 Task: Look for space in Šumperk, Czech Republic from 7th July, 2023 to 15th July, 2023 for 6 adults in price range Rs.15000 to Rs.20000. Place can be entire place with 3 bedrooms having 3 beds and 3 bathrooms. Property type can be house, flat, guest house. Booking option can be shelf check-in. Required host language is English.
Action: Mouse moved to (415, 80)
Screenshot: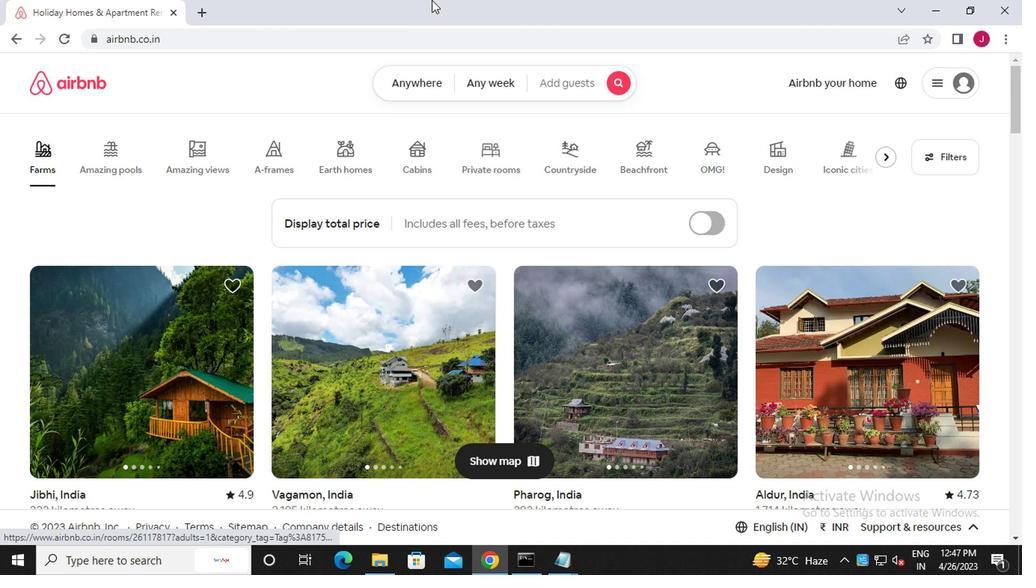 
Action: Mouse pressed left at (415, 80)
Screenshot: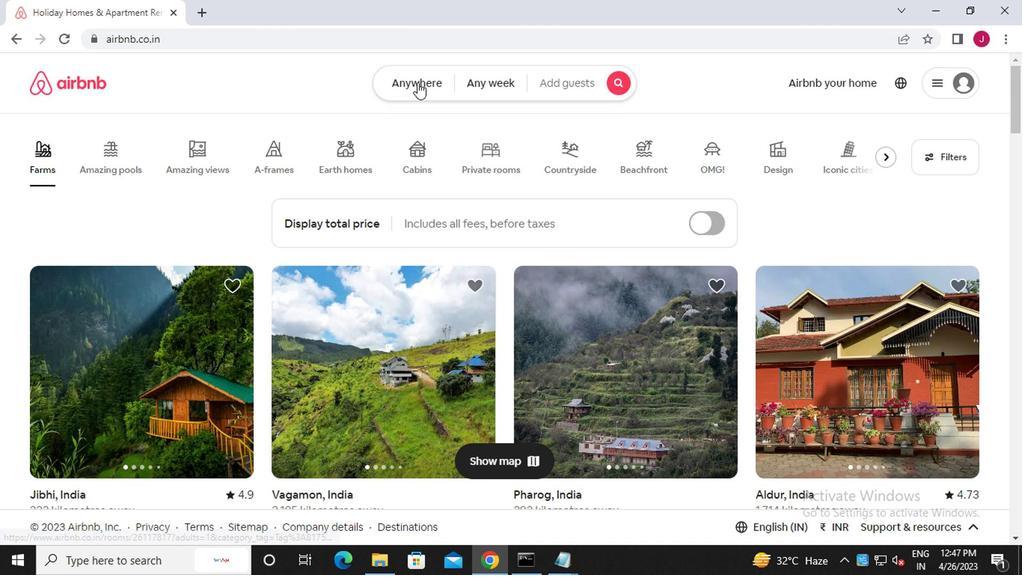 
Action: Mouse moved to (264, 138)
Screenshot: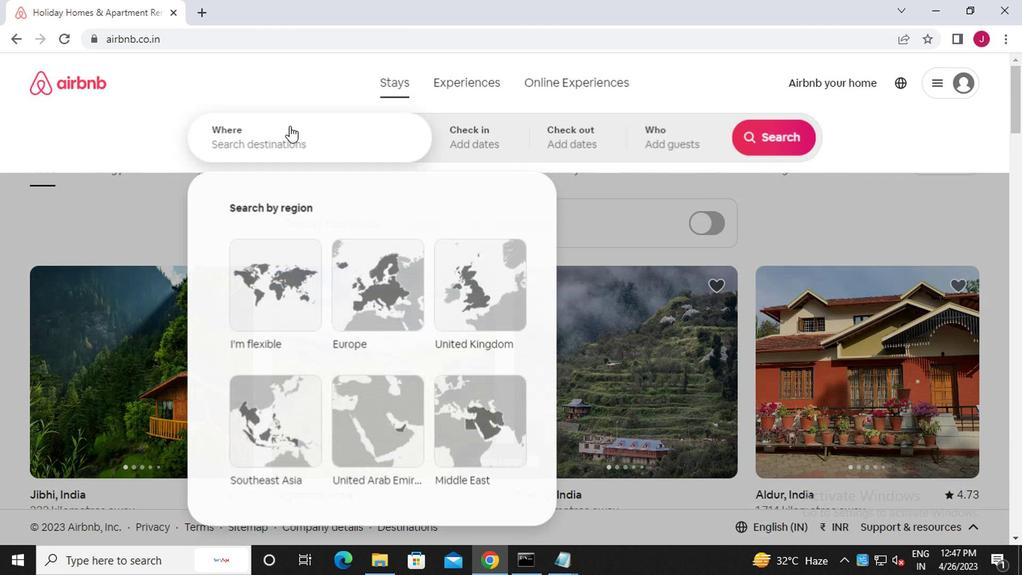 
Action: Mouse pressed left at (264, 138)
Screenshot: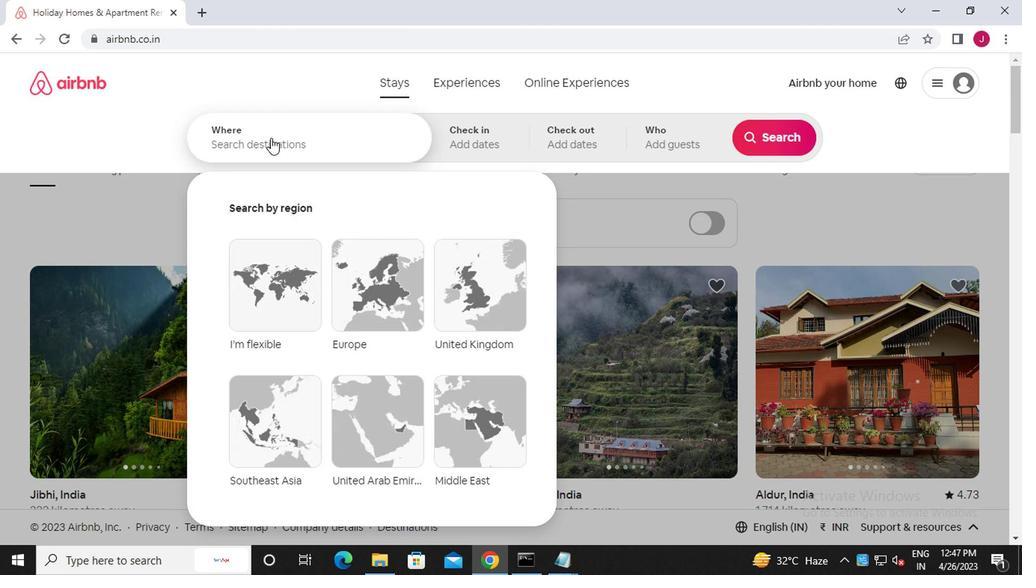 
Action: Mouse moved to (264, 138)
Screenshot: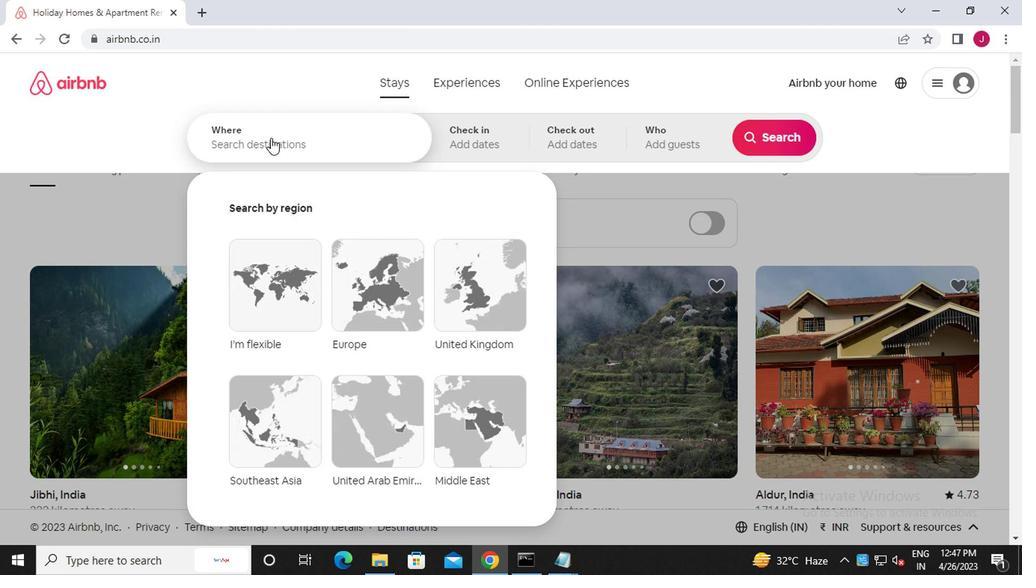 
Action: Key pressed s<Key.caps_lock>umperk,<Key.caps_lock>c<Key.caps_lock>zech<Key.space><Key.caps_lock>r<Key.caps_lock>epublic
Screenshot: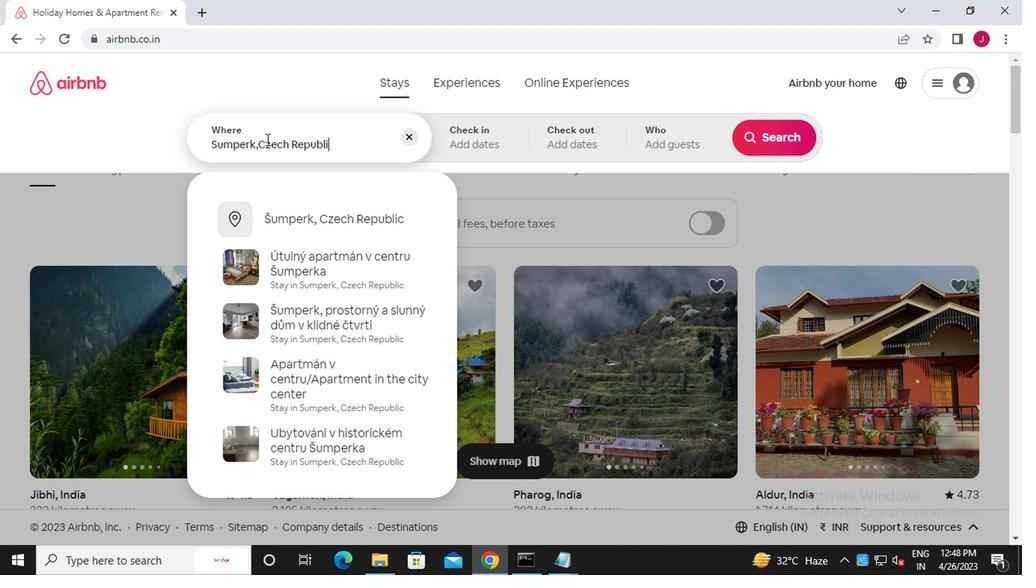 
Action: Mouse moved to (477, 140)
Screenshot: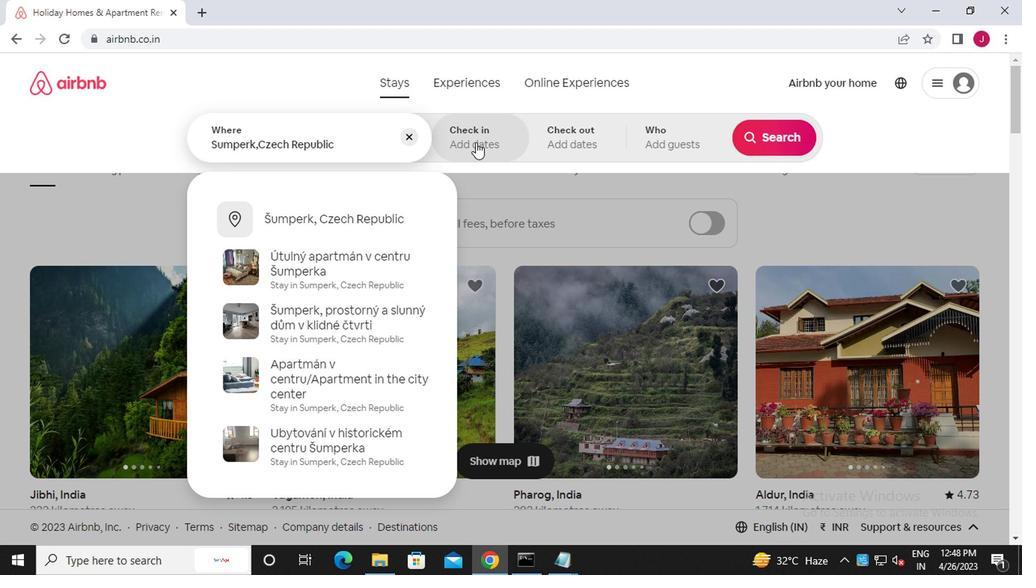 
Action: Mouse pressed left at (477, 140)
Screenshot: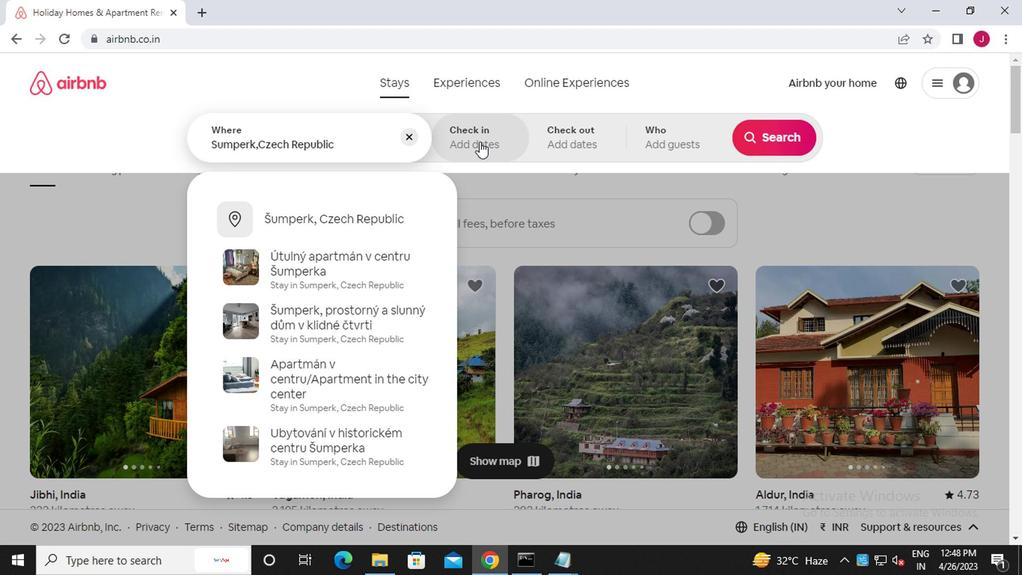 
Action: Mouse moved to (760, 256)
Screenshot: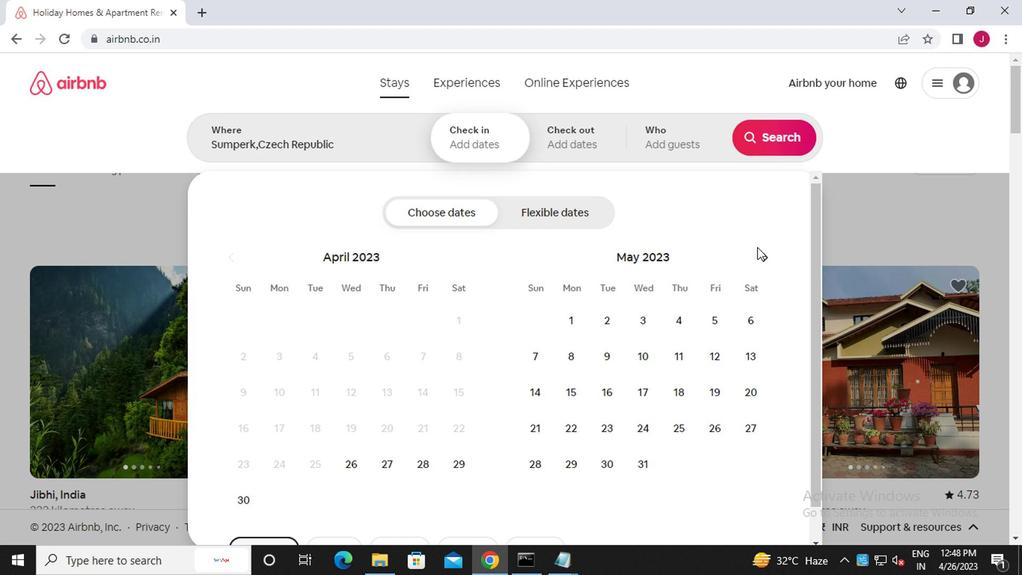 
Action: Mouse pressed left at (760, 256)
Screenshot: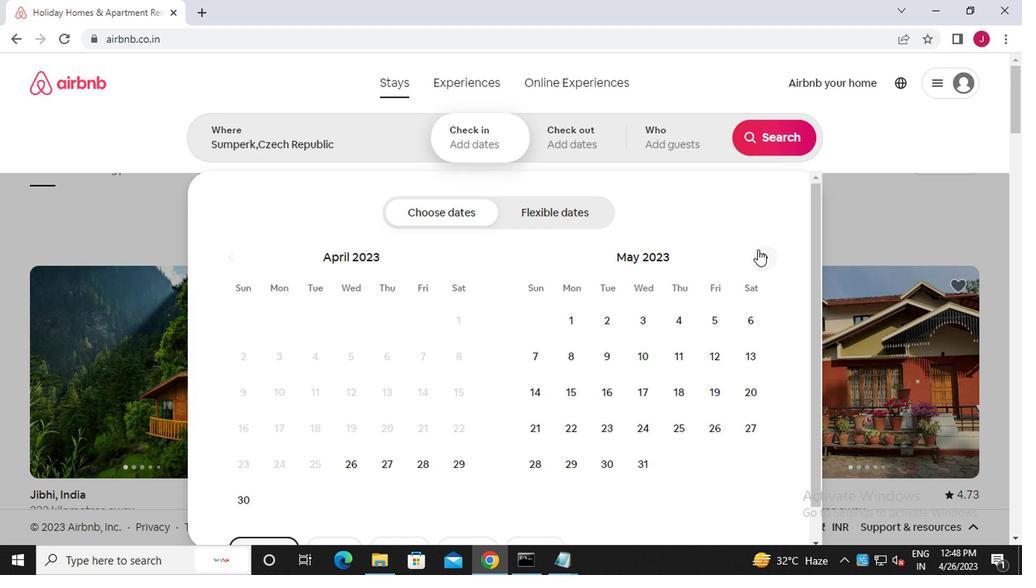 
Action: Mouse pressed left at (760, 256)
Screenshot: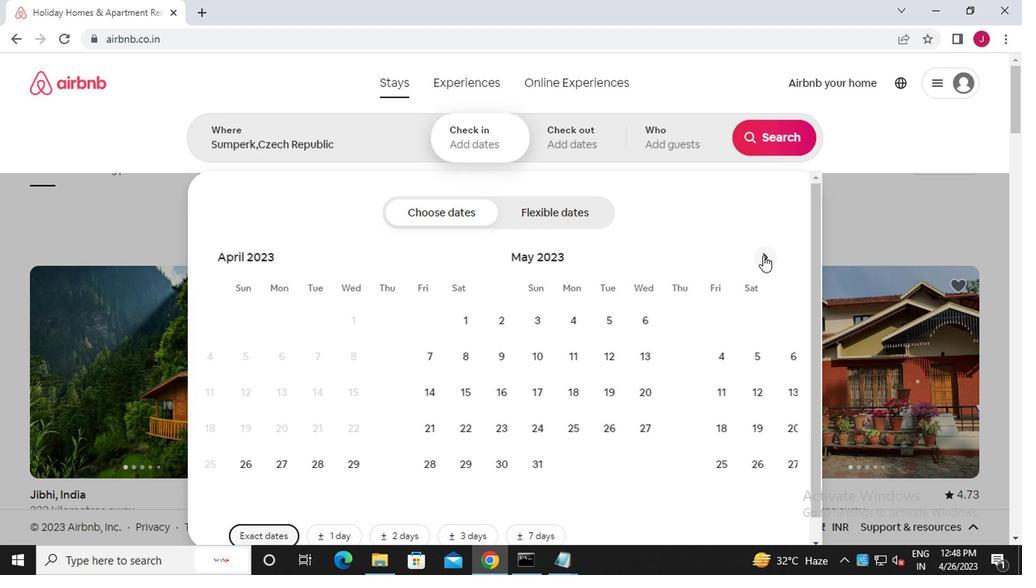 
Action: Mouse moved to (715, 354)
Screenshot: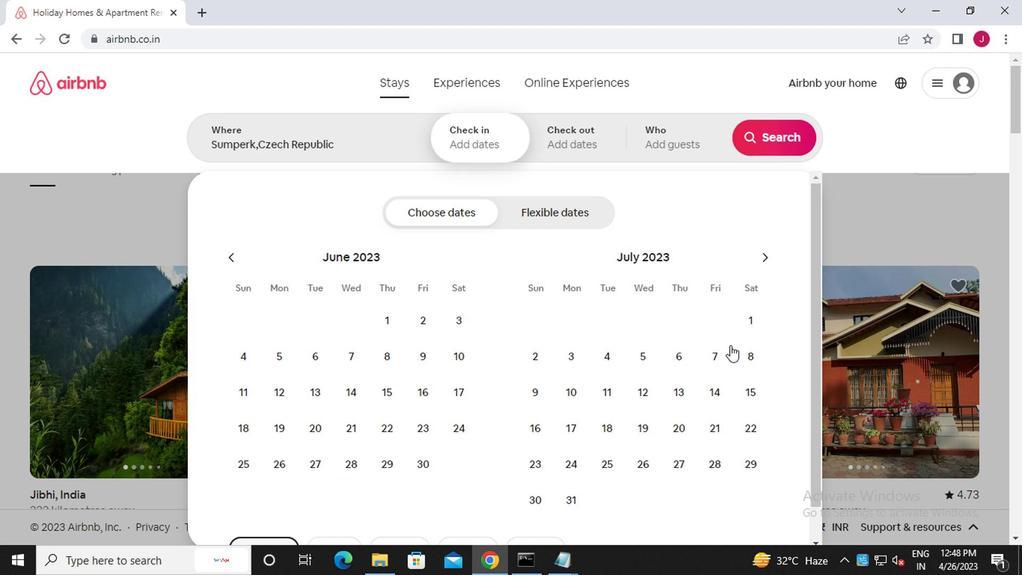 
Action: Mouse pressed left at (715, 354)
Screenshot: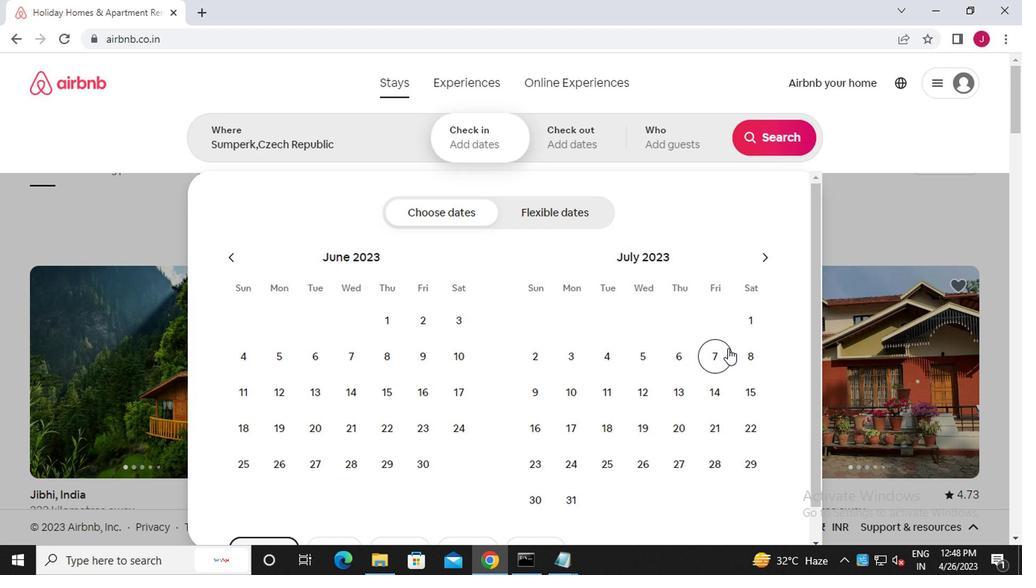 
Action: Mouse moved to (738, 389)
Screenshot: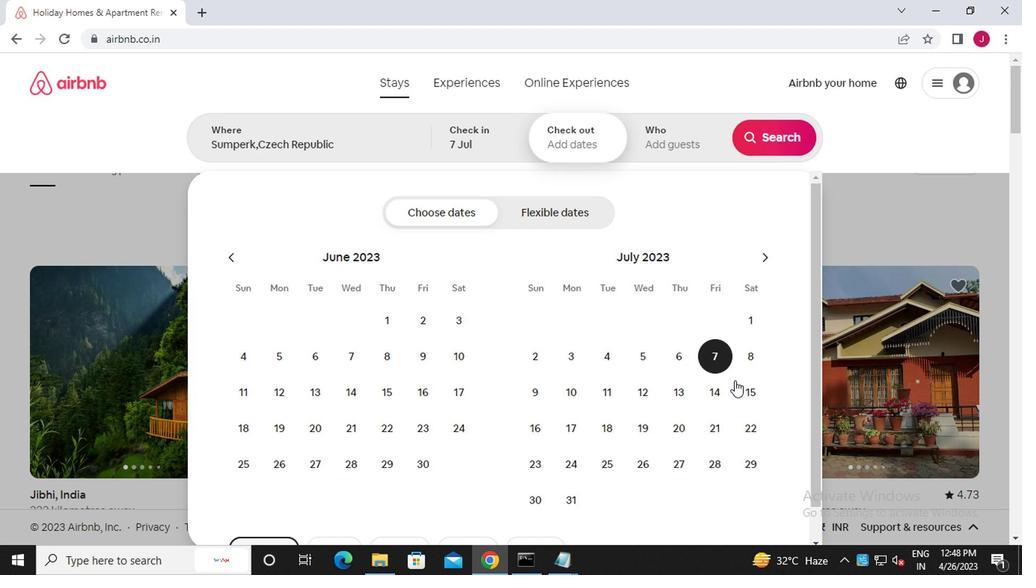 
Action: Mouse pressed left at (738, 389)
Screenshot: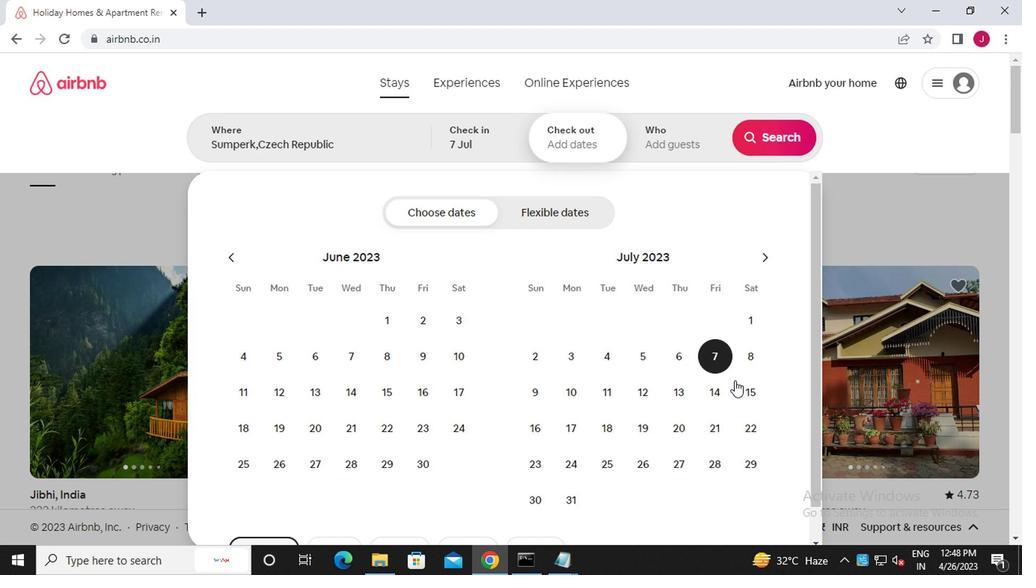 
Action: Mouse moved to (686, 142)
Screenshot: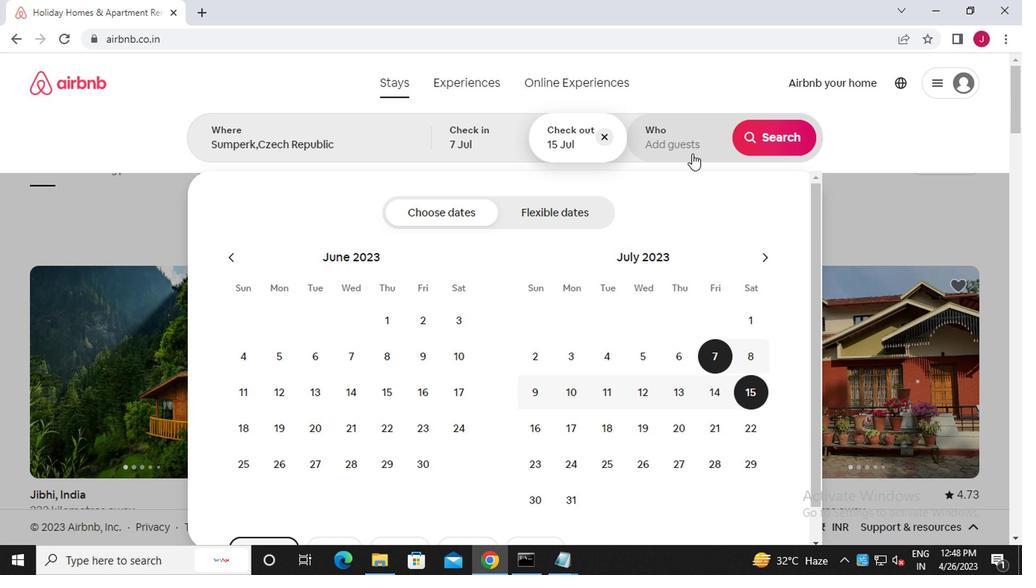 
Action: Mouse pressed left at (686, 142)
Screenshot: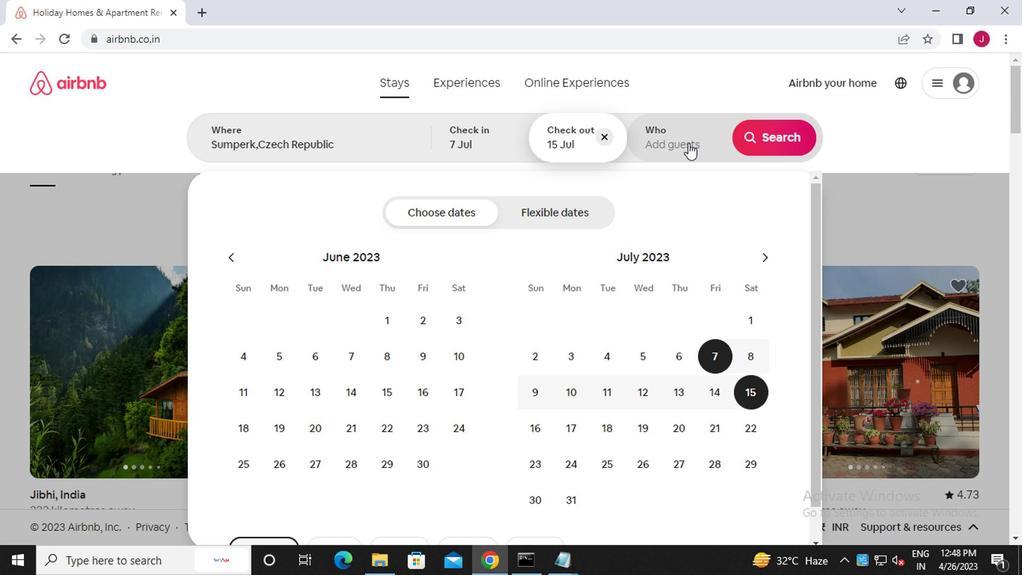 
Action: Mouse moved to (771, 215)
Screenshot: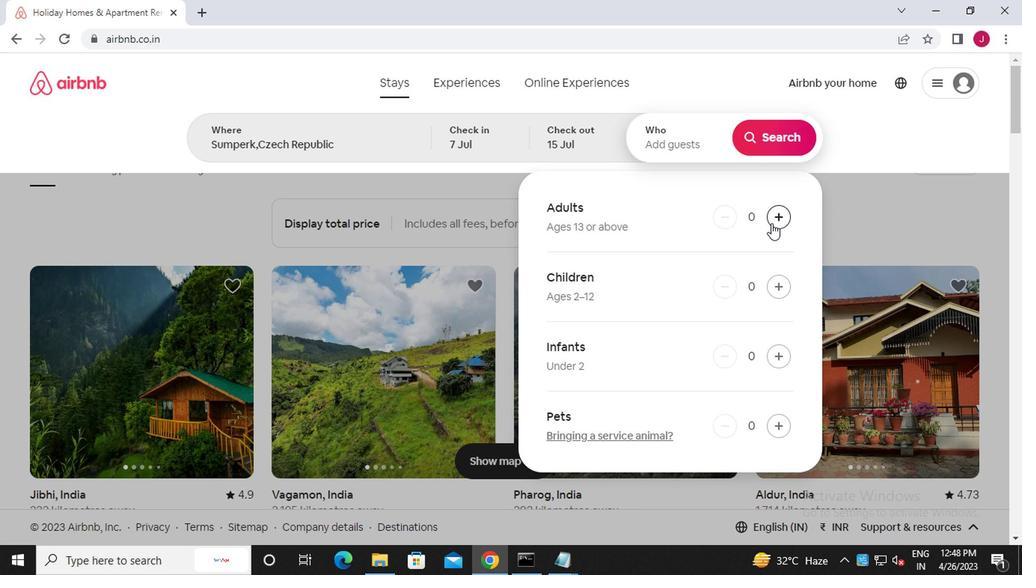 
Action: Mouse pressed left at (771, 215)
Screenshot: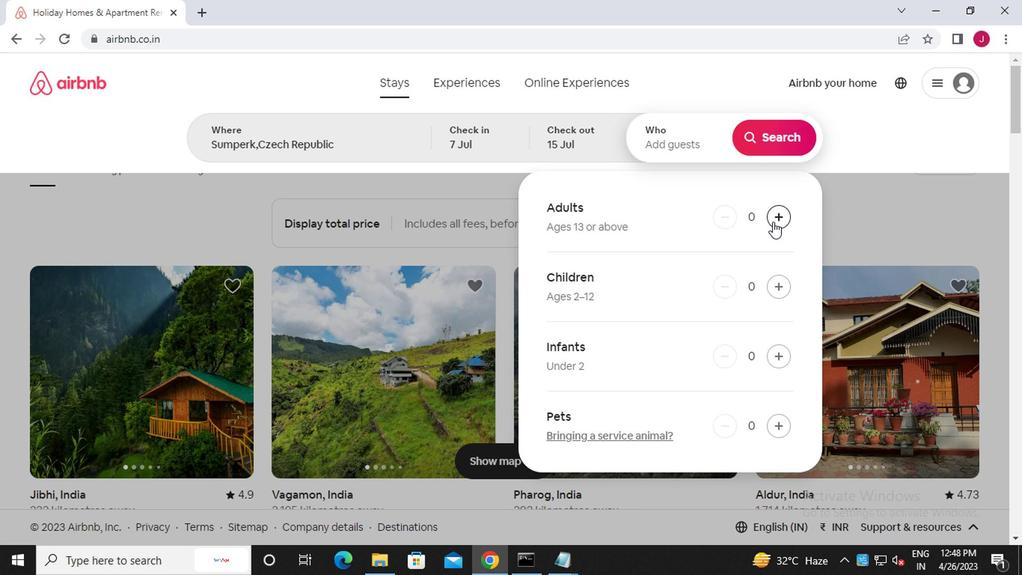 
Action: Mouse moved to (773, 215)
Screenshot: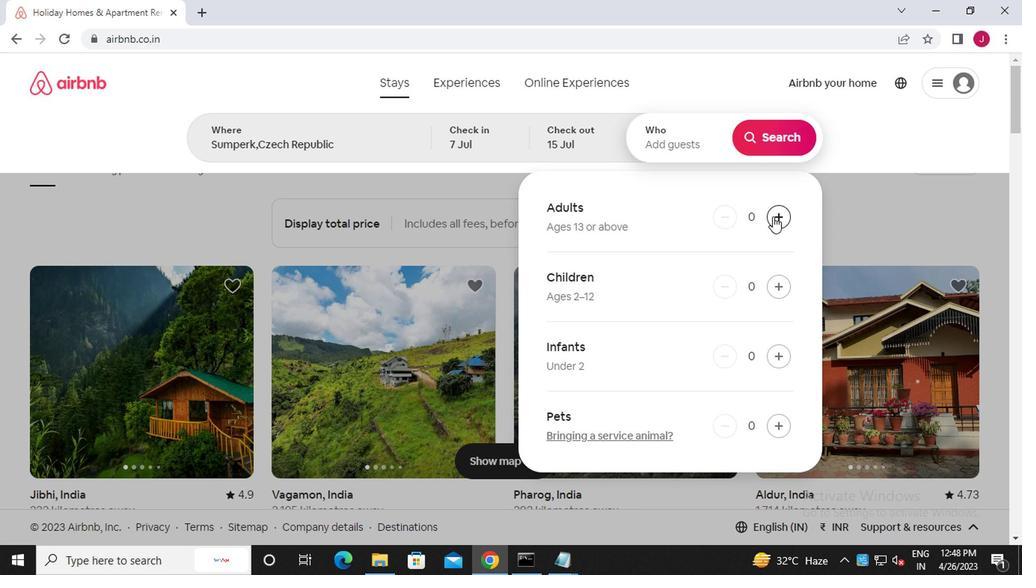 
Action: Mouse pressed left at (773, 215)
Screenshot: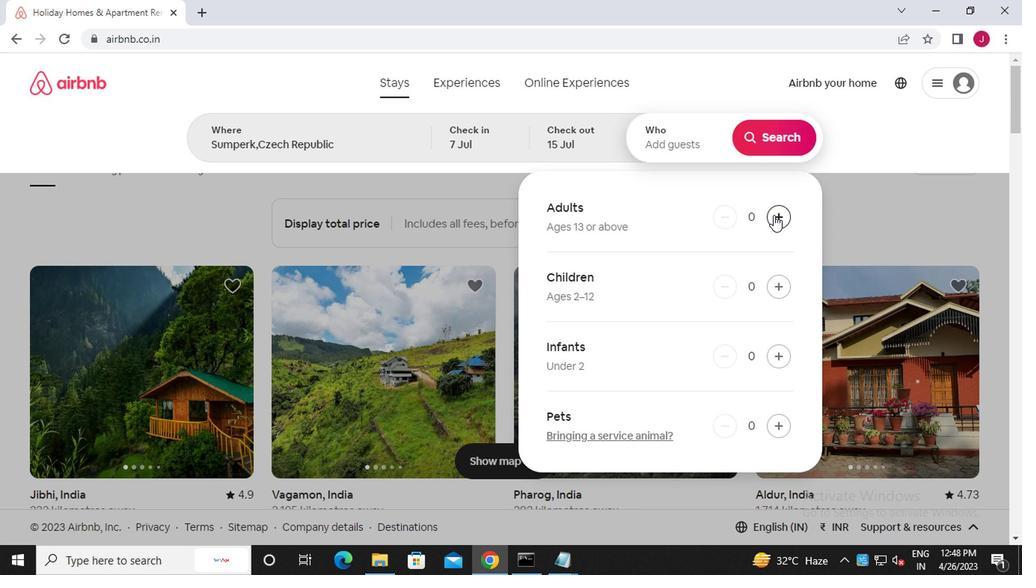 
Action: Mouse pressed left at (773, 215)
Screenshot: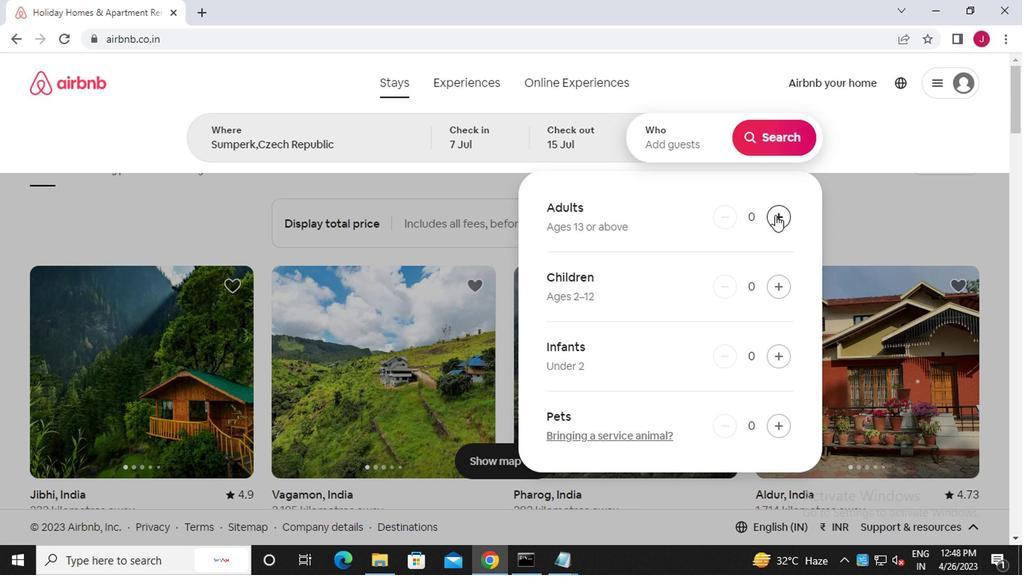 
Action: Mouse pressed left at (773, 215)
Screenshot: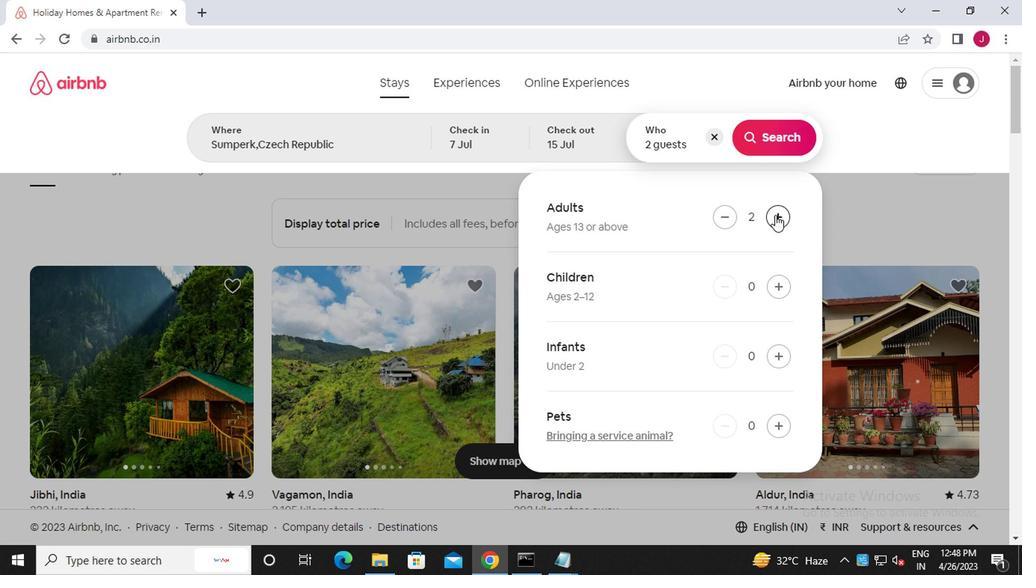 
Action: Mouse pressed left at (773, 215)
Screenshot: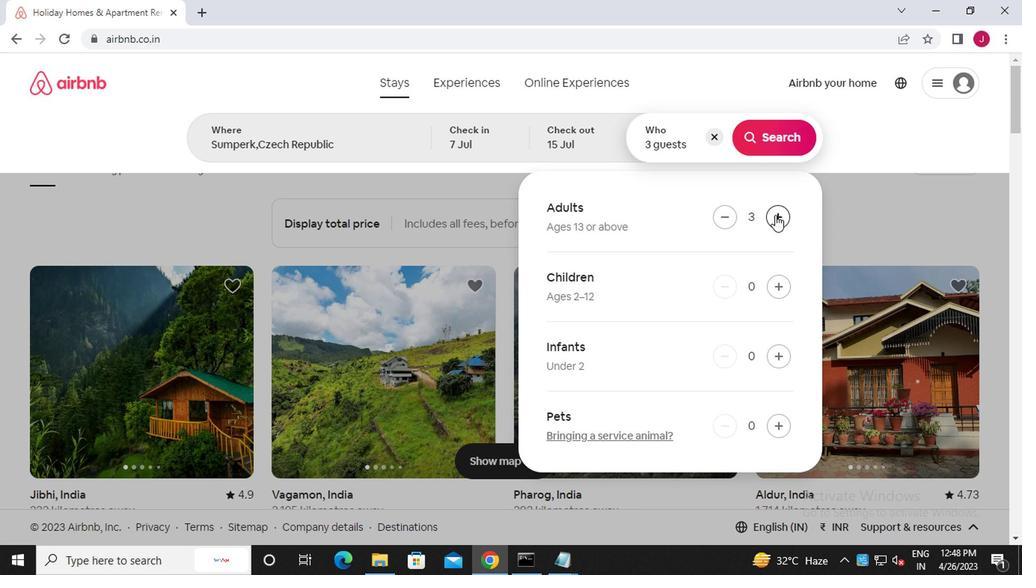 
Action: Mouse pressed left at (773, 215)
Screenshot: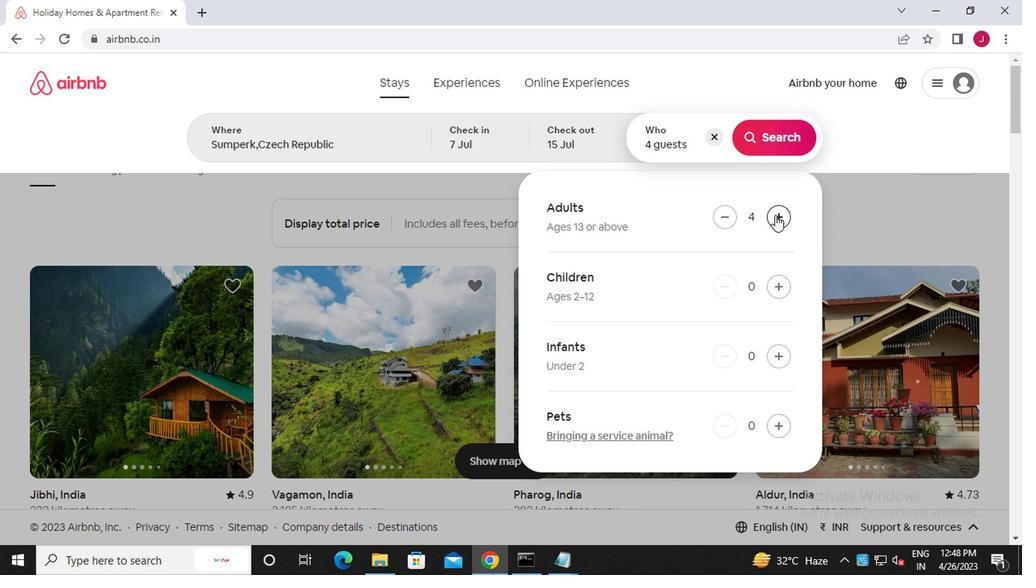 
Action: Mouse moved to (778, 133)
Screenshot: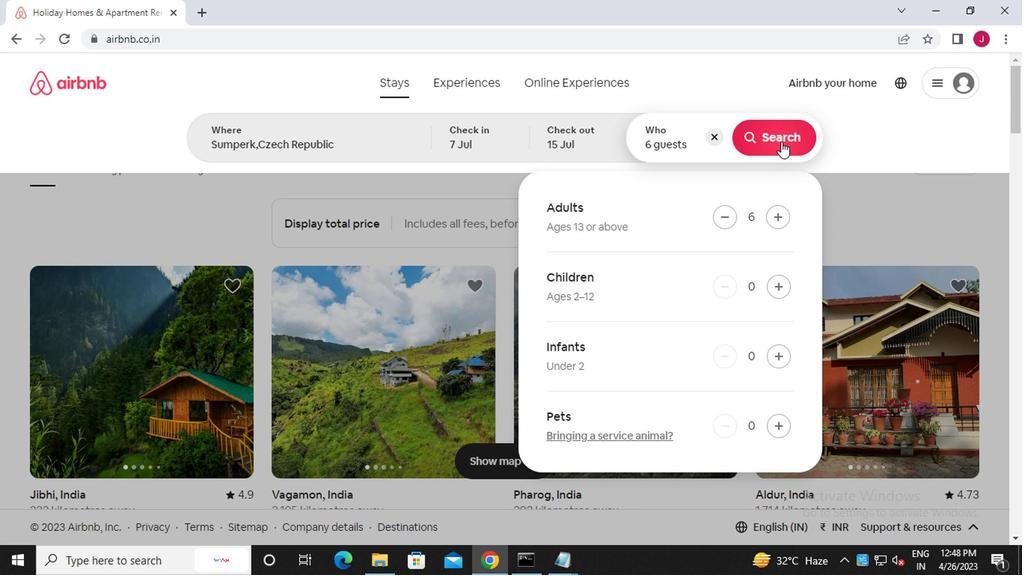 
Action: Mouse pressed left at (778, 133)
Screenshot: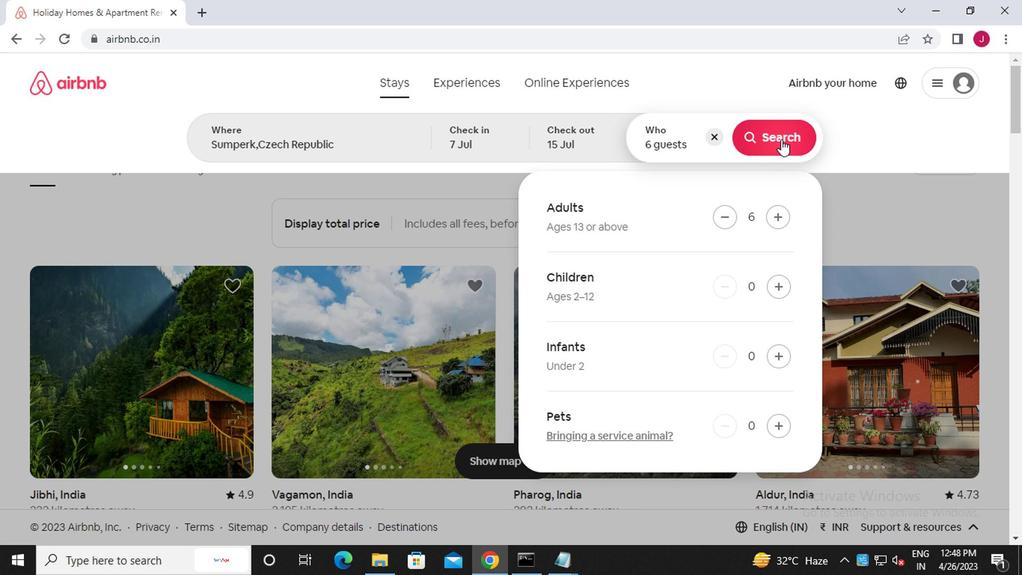 
Action: Mouse moved to (963, 141)
Screenshot: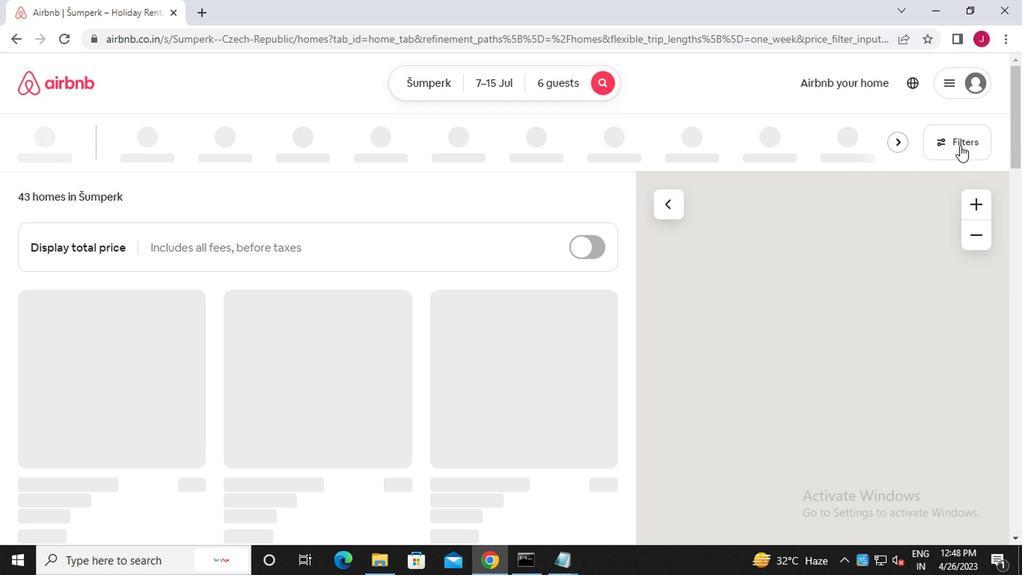 
Action: Mouse pressed left at (963, 141)
Screenshot: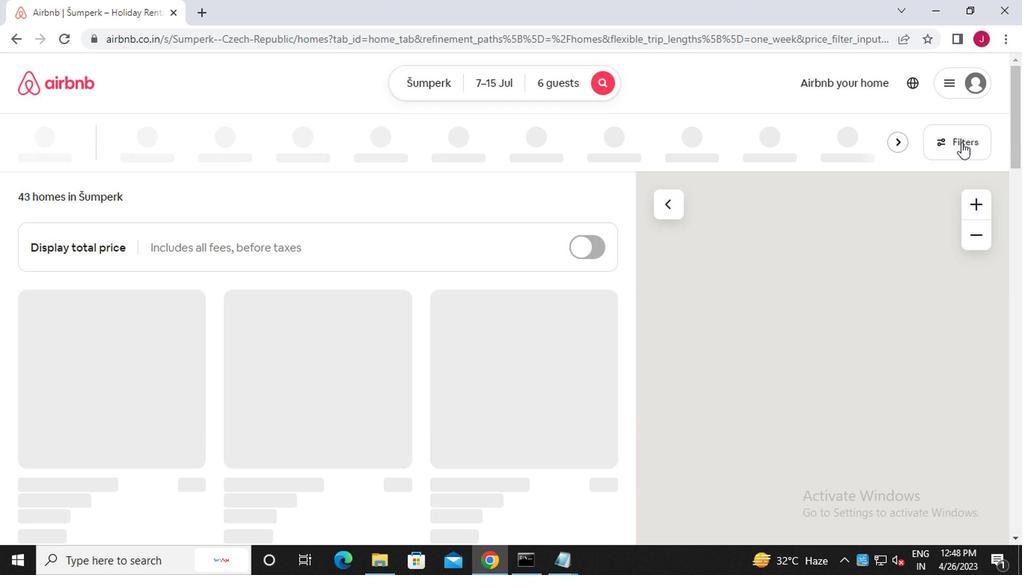 
Action: Mouse moved to (324, 330)
Screenshot: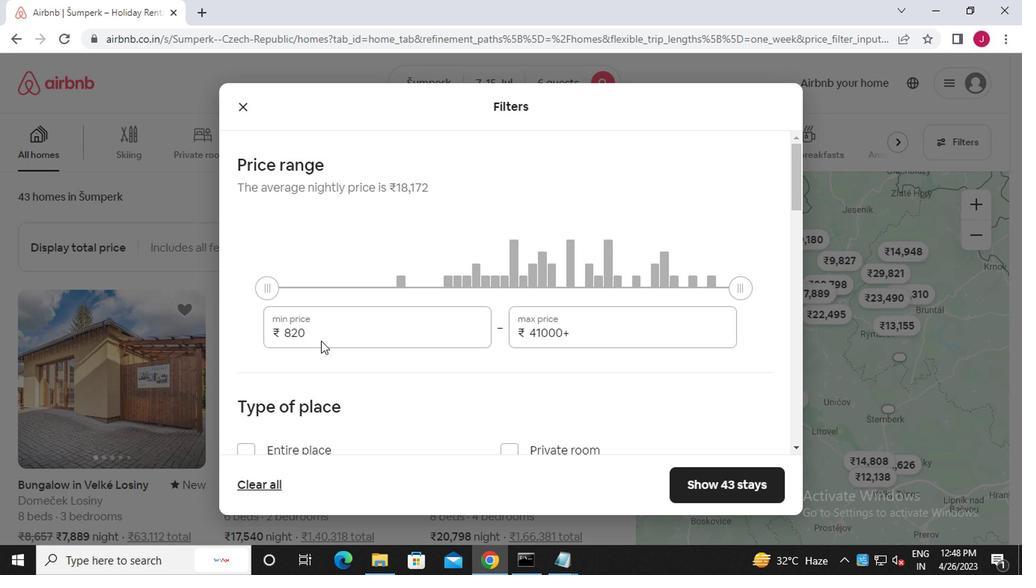 
Action: Mouse pressed left at (324, 330)
Screenshot: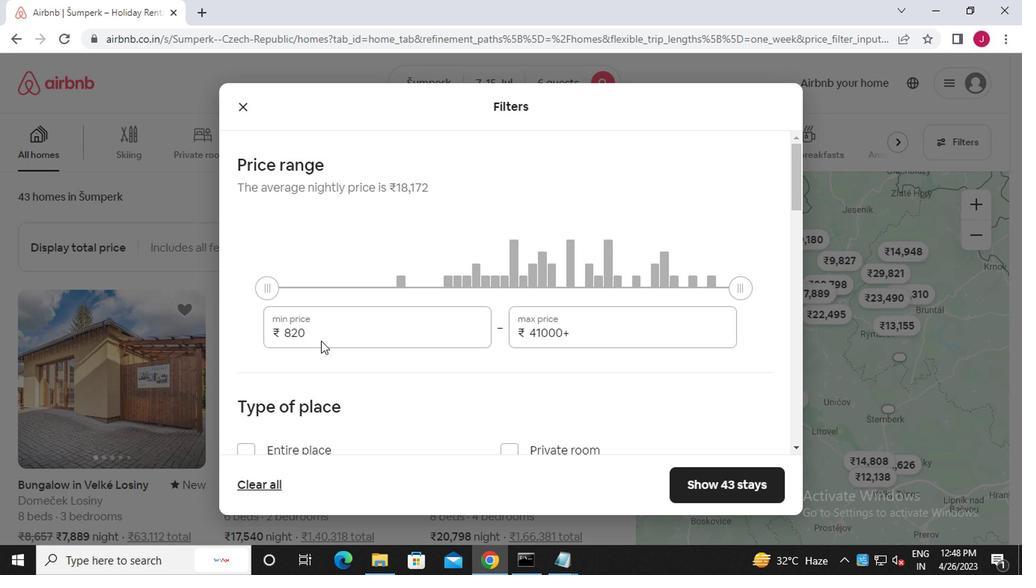 
Action: Mouse moved to (325, 328)
Screenshot: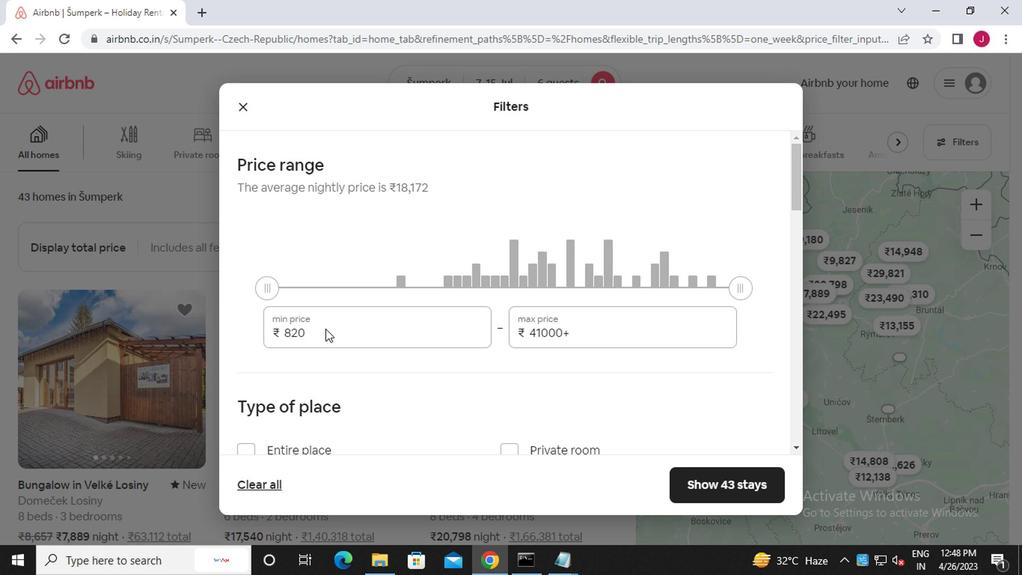 
Action: Key pressed <Key.backspace><Key.backspace><Key.backspace><<97>><<101>><<96>><<96>><<96>>
Screenshot: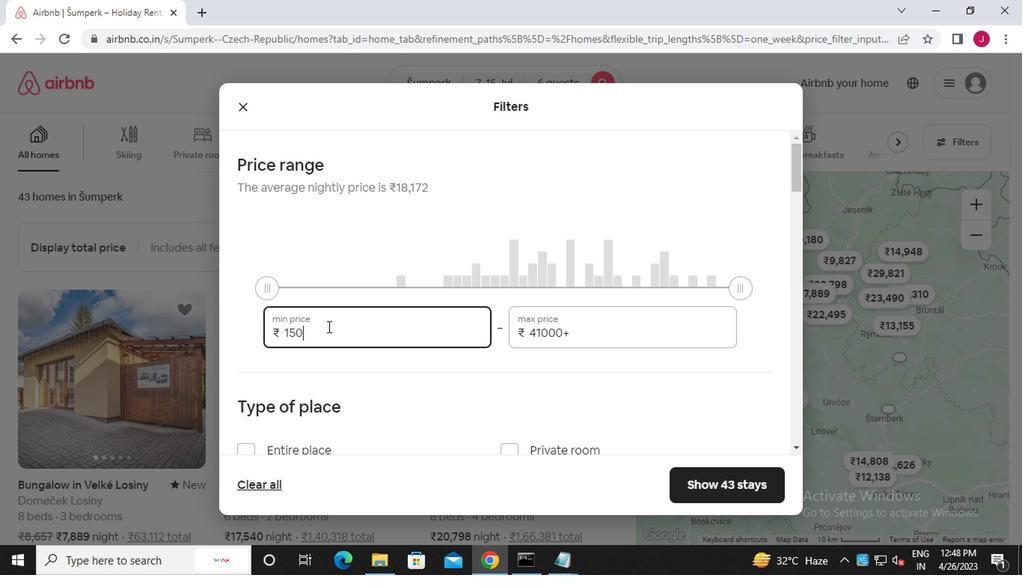
Action: Mouse moved to (637, 335)
Screenshot: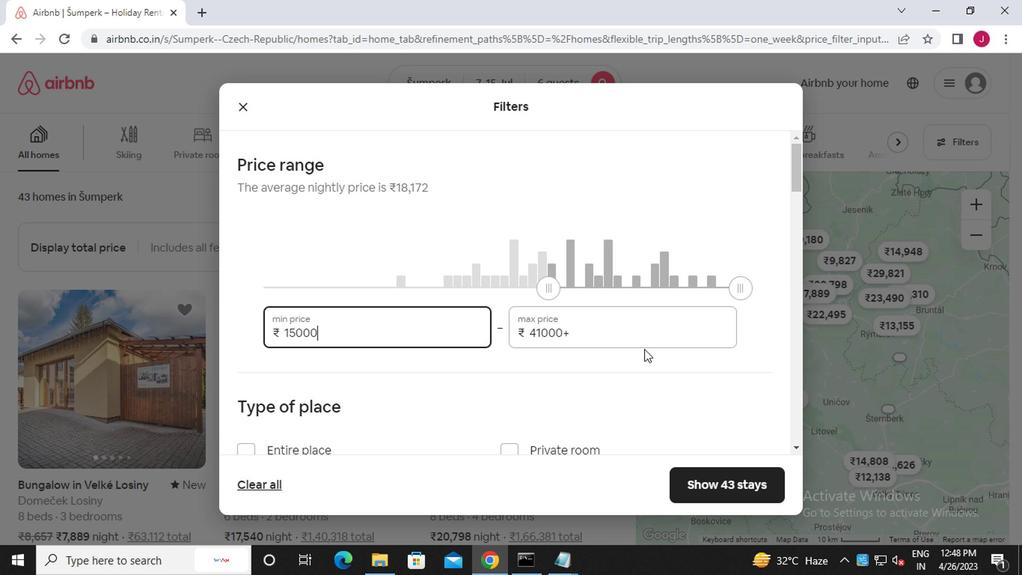 
Action: Mouse pressed left at (637, 335)
Screenshot: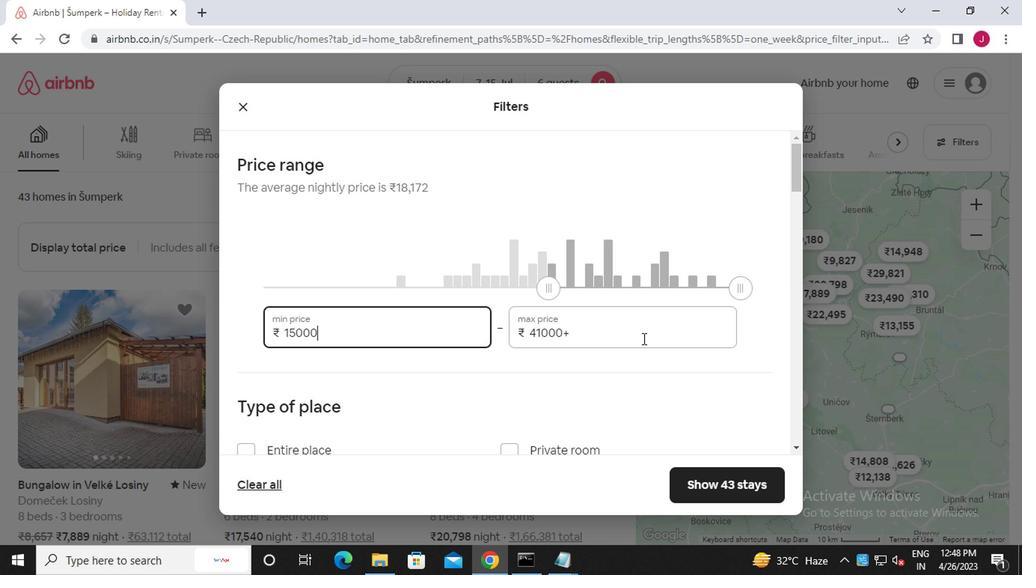 
Action: Key pressed <Key.backspace><Key.backspace><Key.backspace><Key.backspace><Key.backspace><Key.backspace><Key.backspace><Key.backspace><Key.backspace><Key.backspace><Key.backspace><Key.backspace><Key.backspace><<98>><<96>><<96>><<96>><<96>>
Screenshot: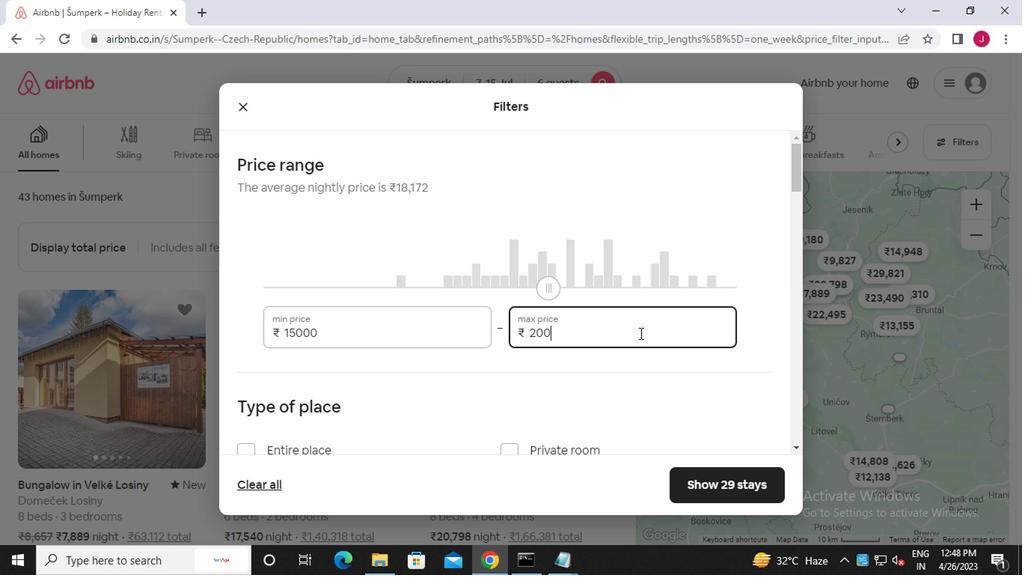 
Action: Mouse moved to (611, 312)
Screenshot: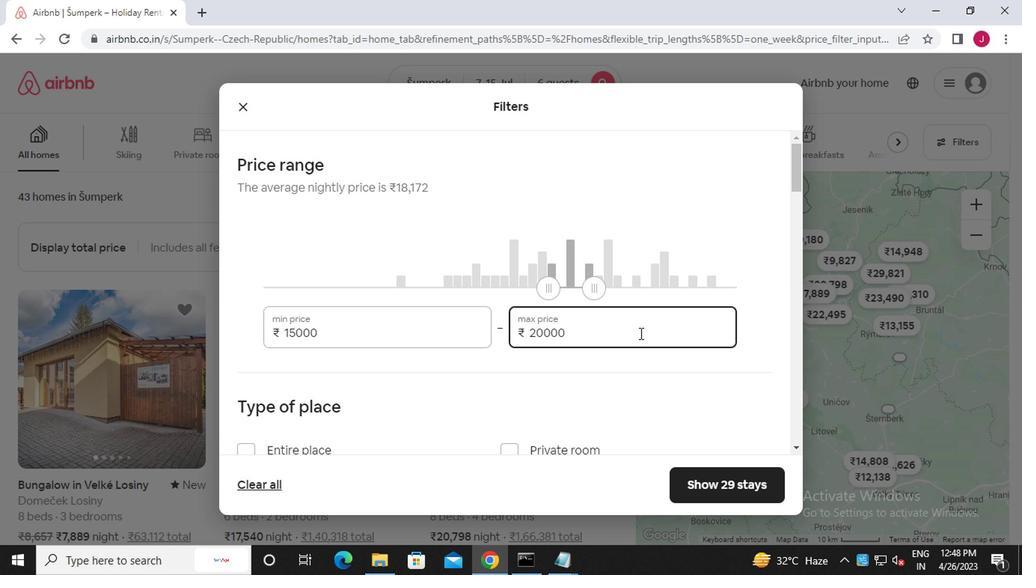 
Action: Mouse scrolled (611, 311) with delta (0, 0)
Screenshot: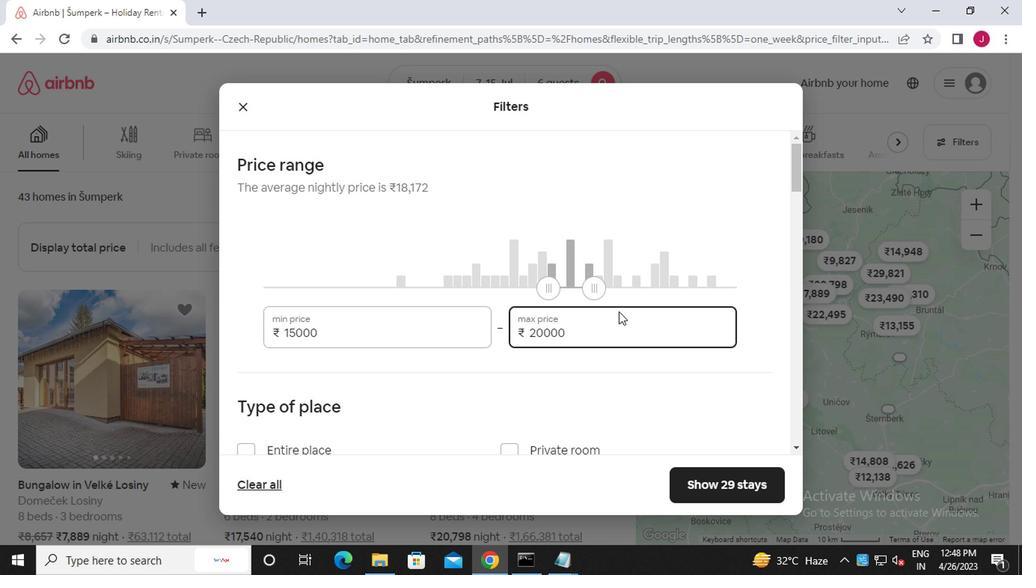 
Action: Mouse moved to (610, 312)
Screenshot: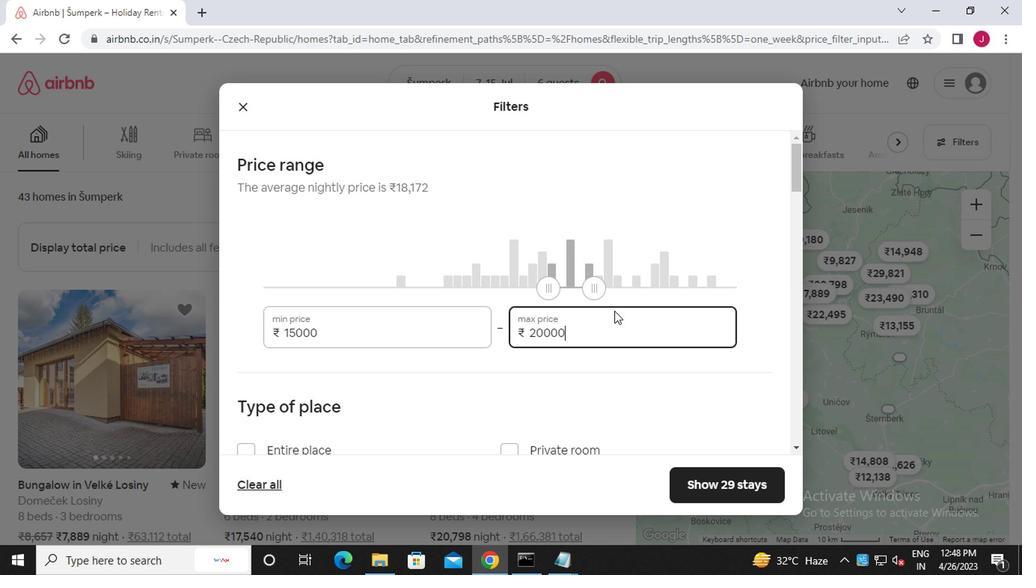 
Action: Mouse scrolled (610, 312) with delta (0, 0)
Screenshot: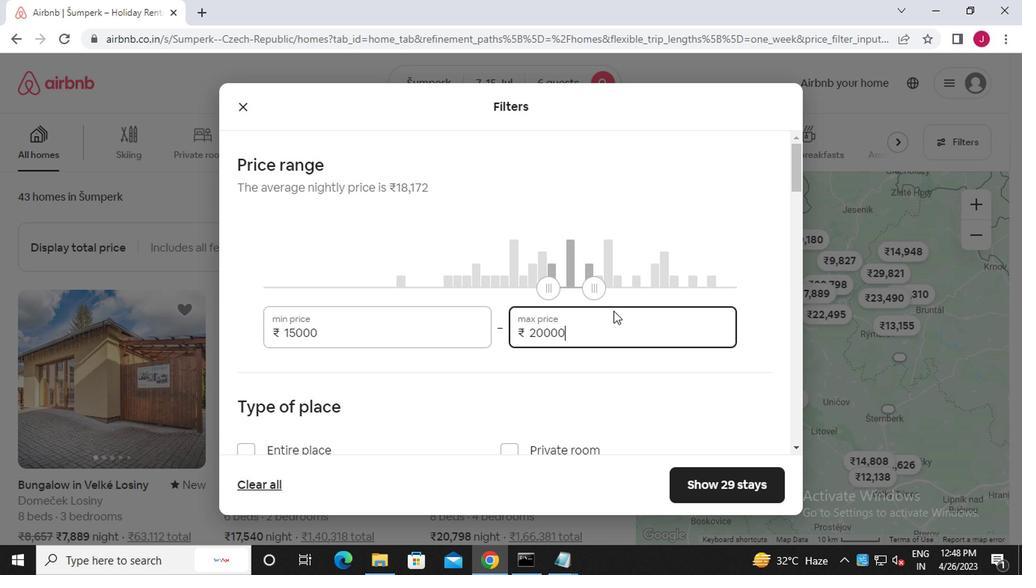 
Action: Mouse moved to (610, 312)
Screenshot: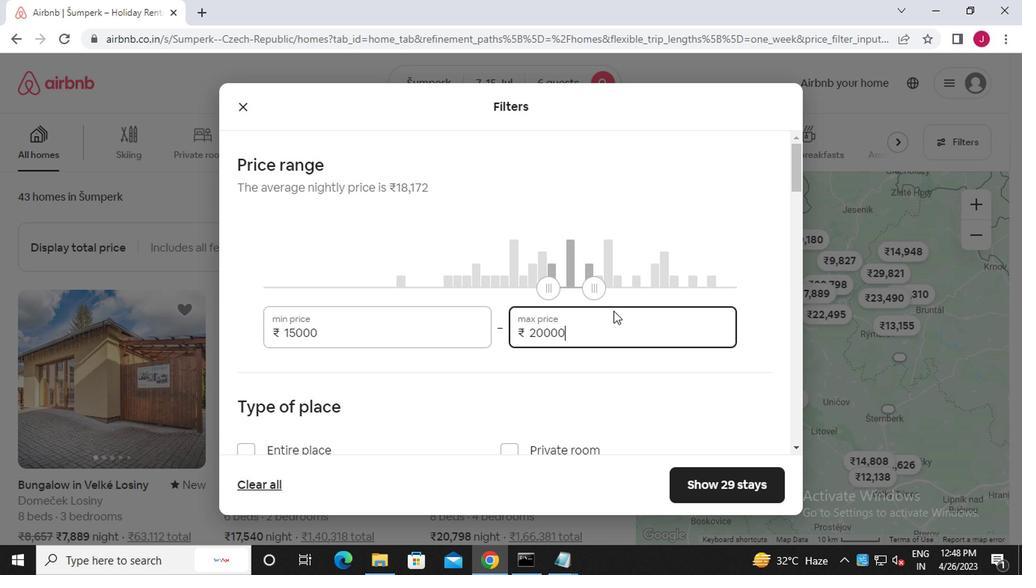 
Action: Mouse scrolled (610, 312) with delta (0, 0)
Screenshot: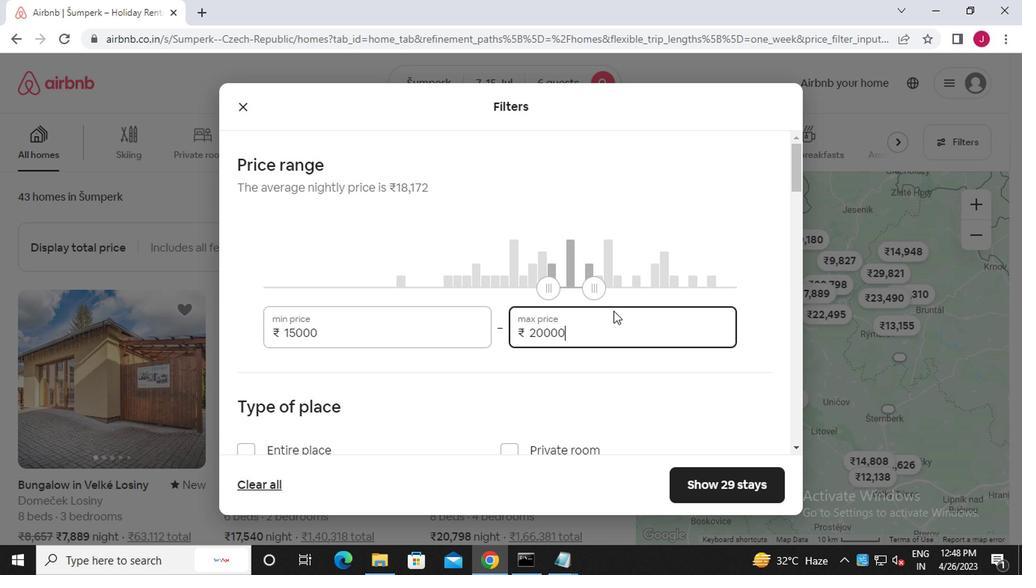 
Action: Mouse moved to (610, 313)
Screenshot: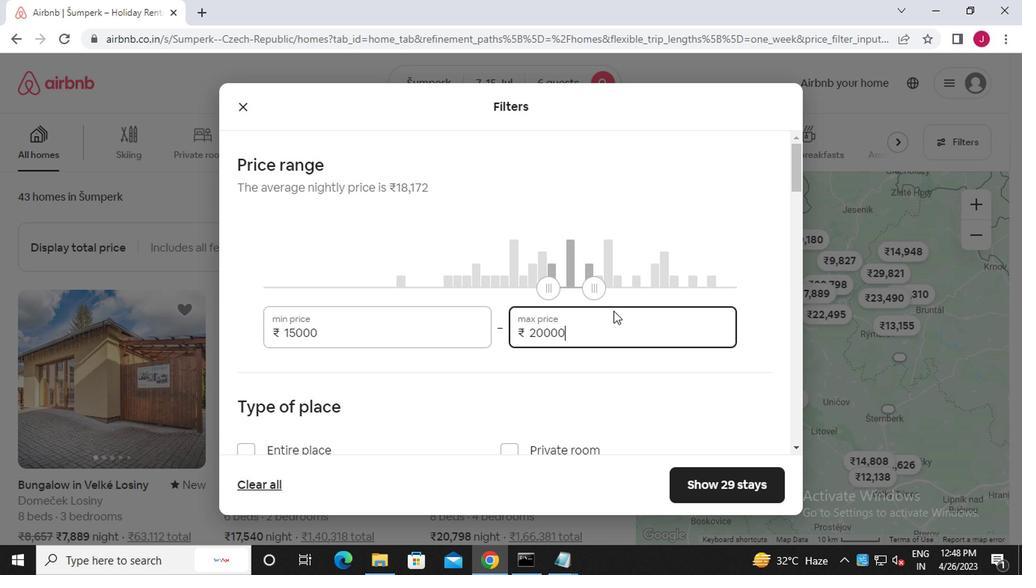 
Action: Mouse scrolled (610, 312) with delta (0, -1)
Screenshot: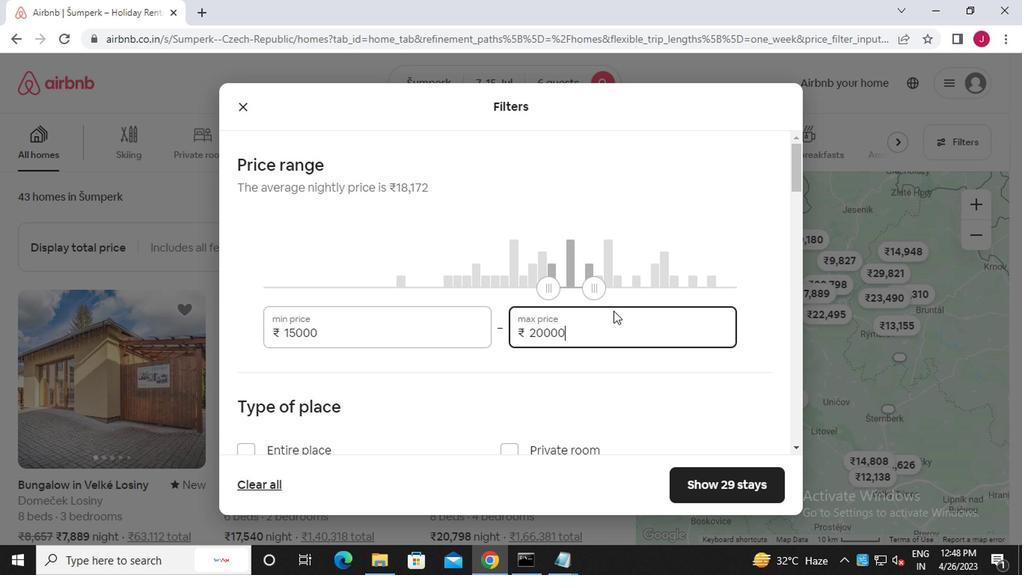 
Action: Mouse moved to (249, 156)
Screenshot: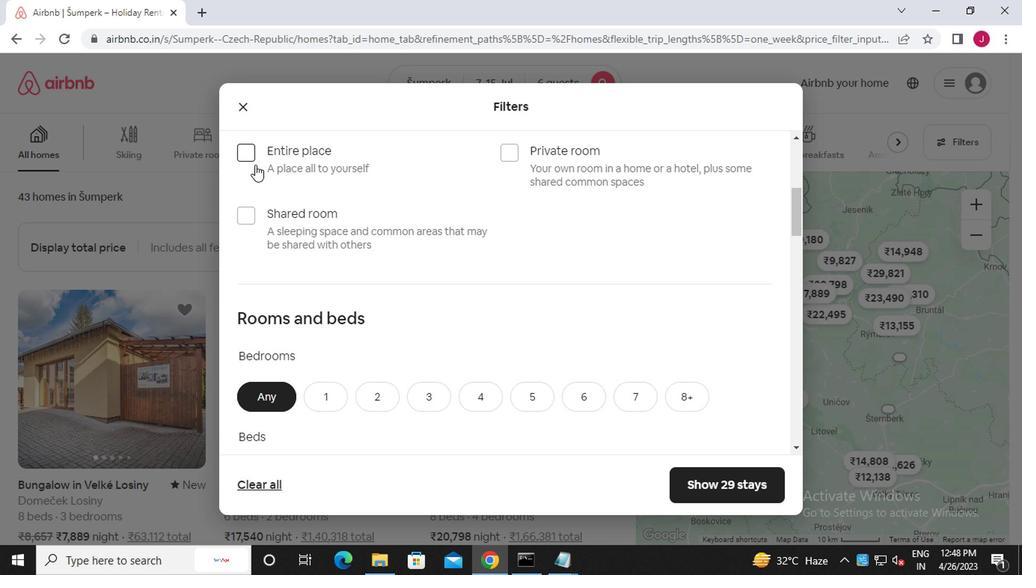
Action: Mouse pressed left at (249, 156)
Screenshot: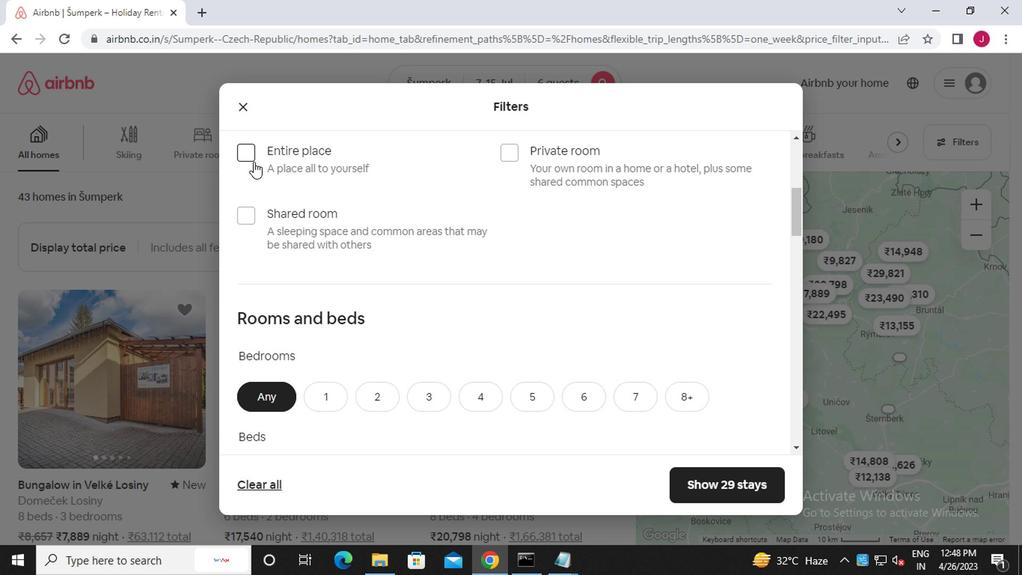 
Action: Mouse moved to (387, 325)
Screenshot: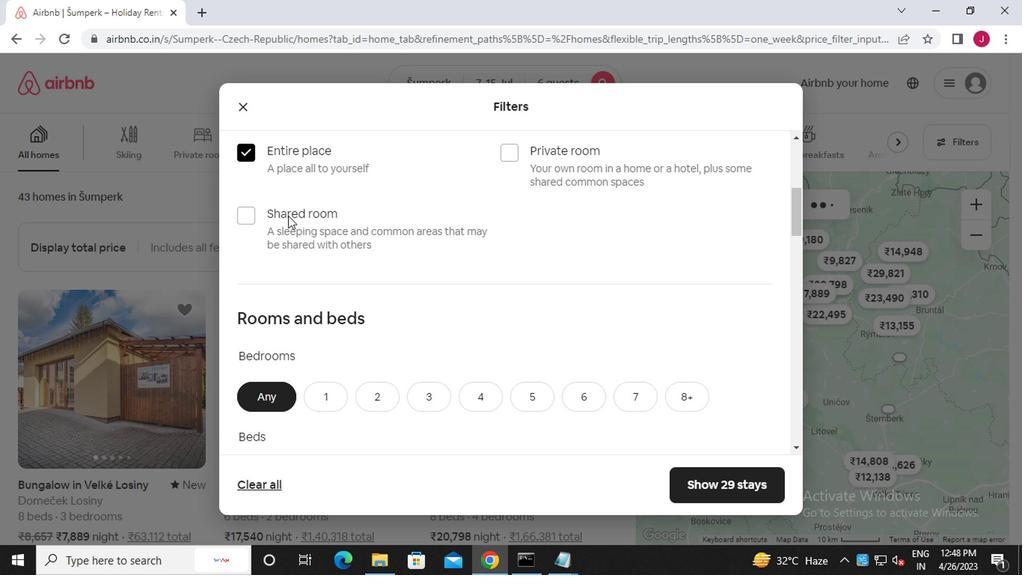 
Action: Mouse scrolled (387, 324) with delta (0, 0)
Screenshot: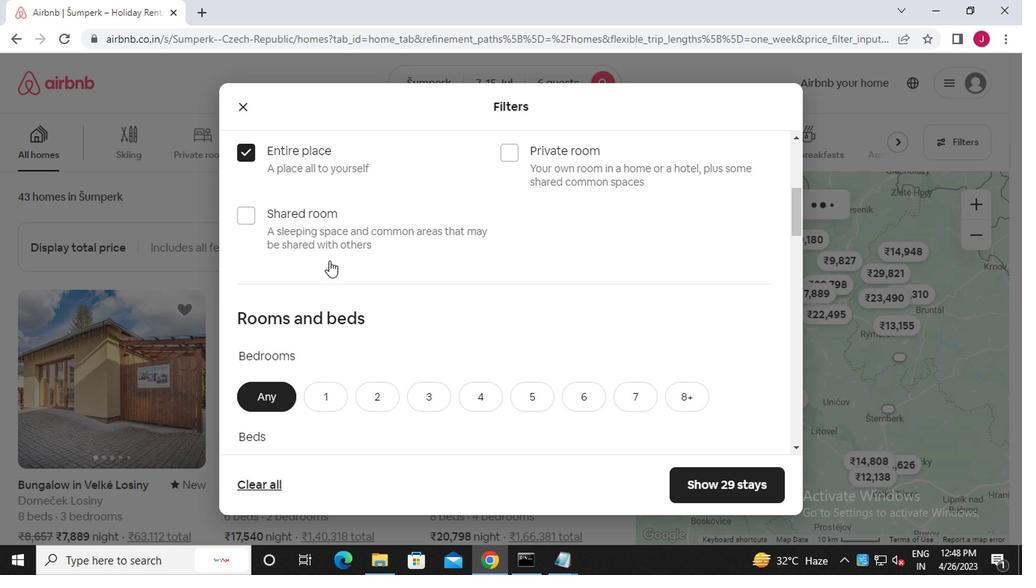 
Action: Mouse scrolled (387, 324) with delta (0, 0)
Screenshot: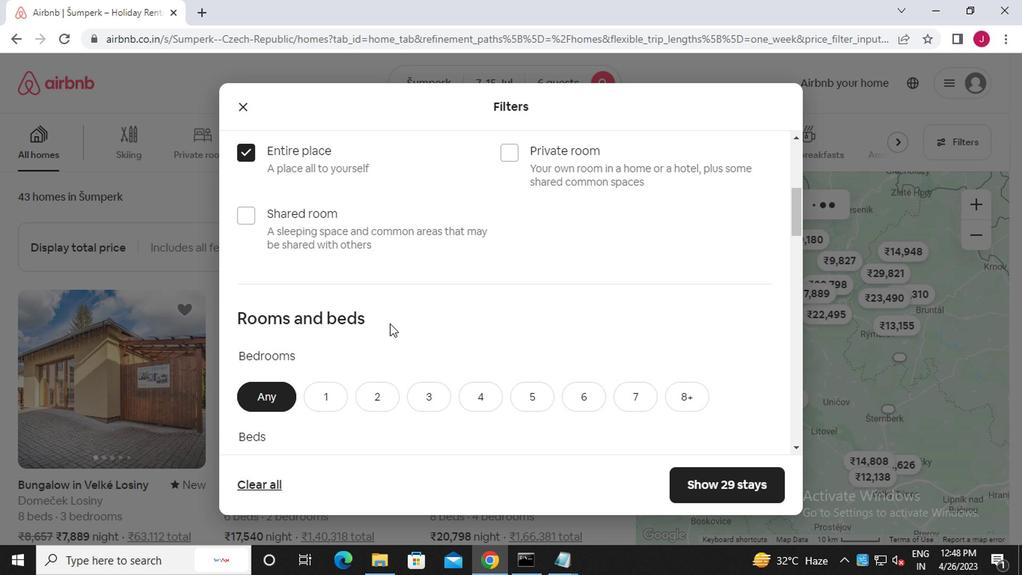 
Action: Mouse scrolled (387, 324) with delta (0, 0)
Screenshot: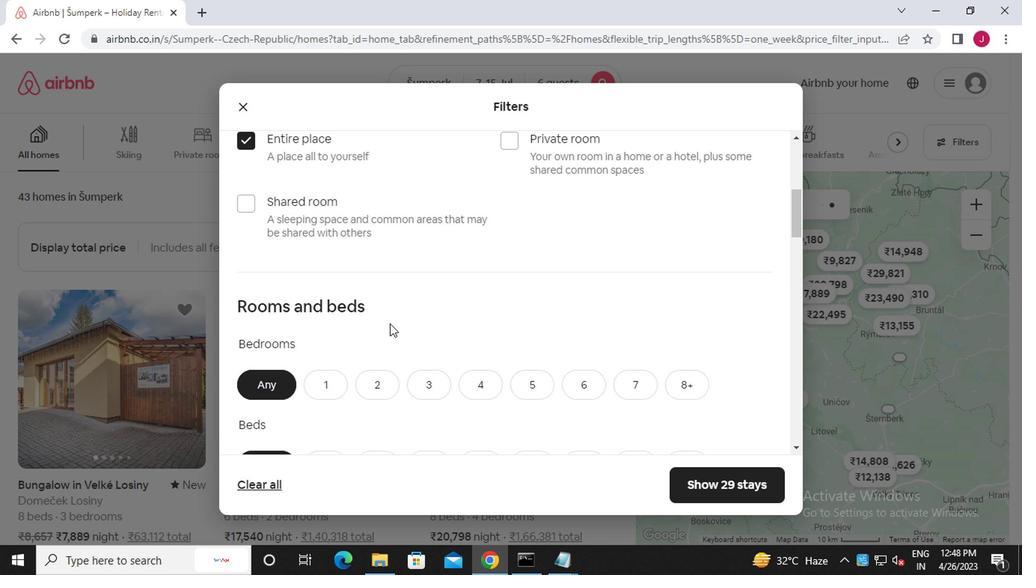 
Action: Mouse moved to (438, 168)
Screenshot: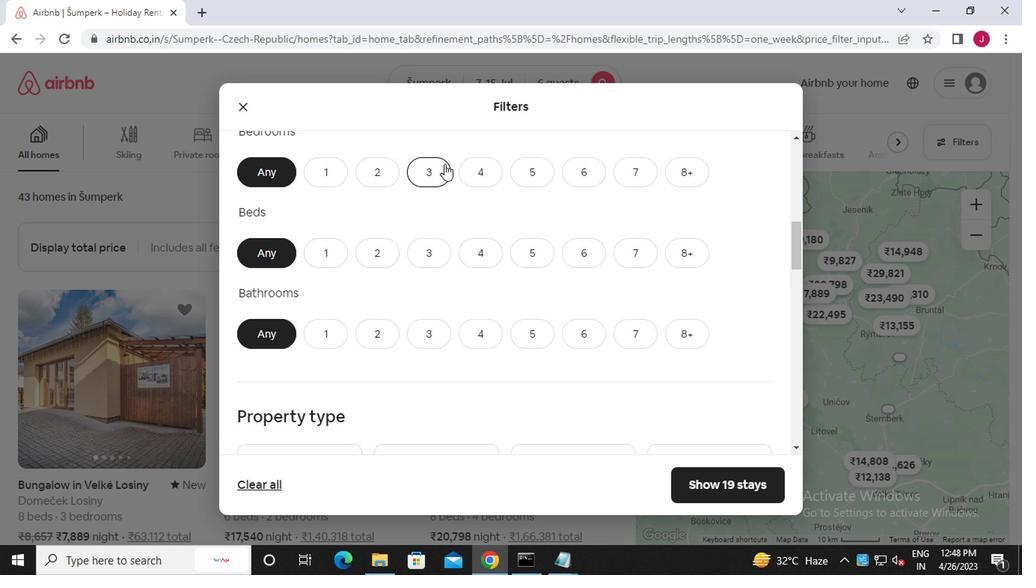 
Action: Mouse pressed left at (438, 168)
Screenshot: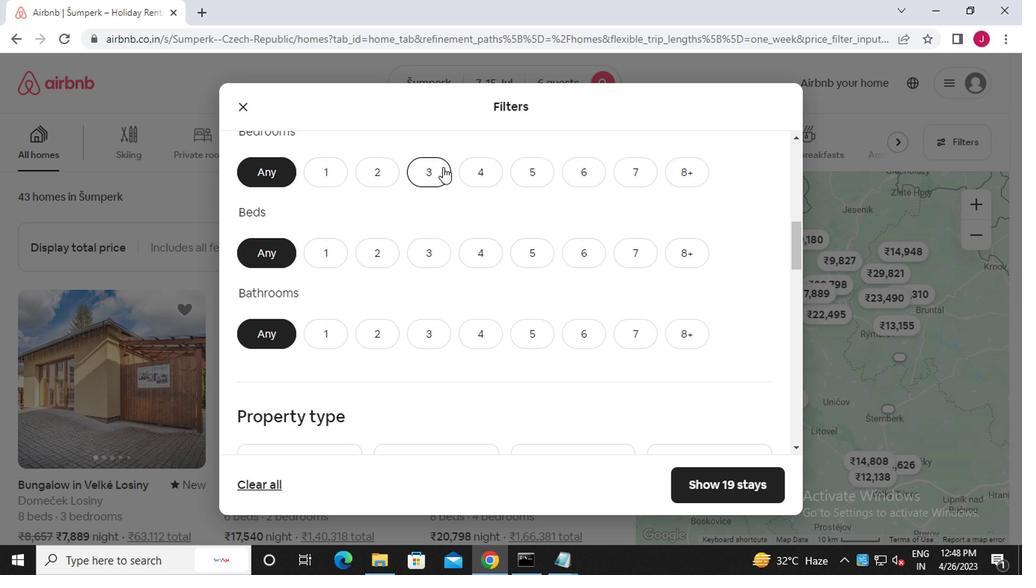 
Action: Mouse moved to (439, 256)
Screenshot: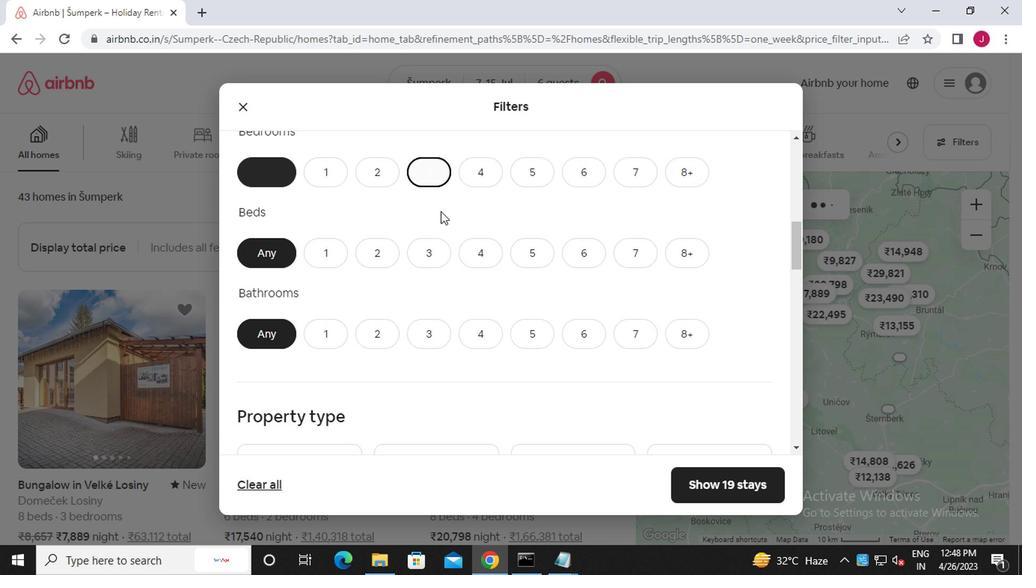 
Action: Mouse pressed left at (439, 256)
Screenshot: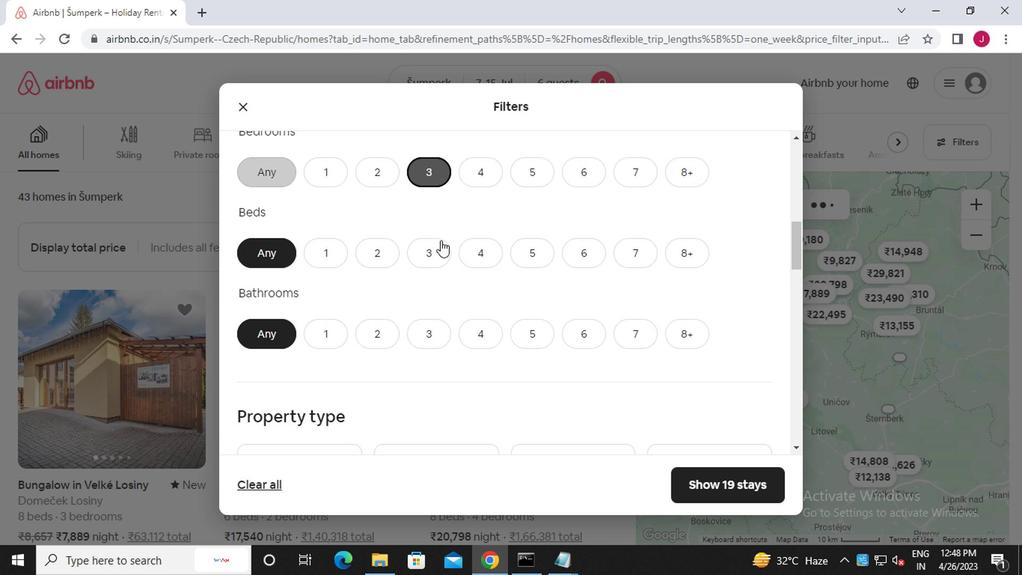 
Action: Mouse moved to (421, 335)
Screenshot: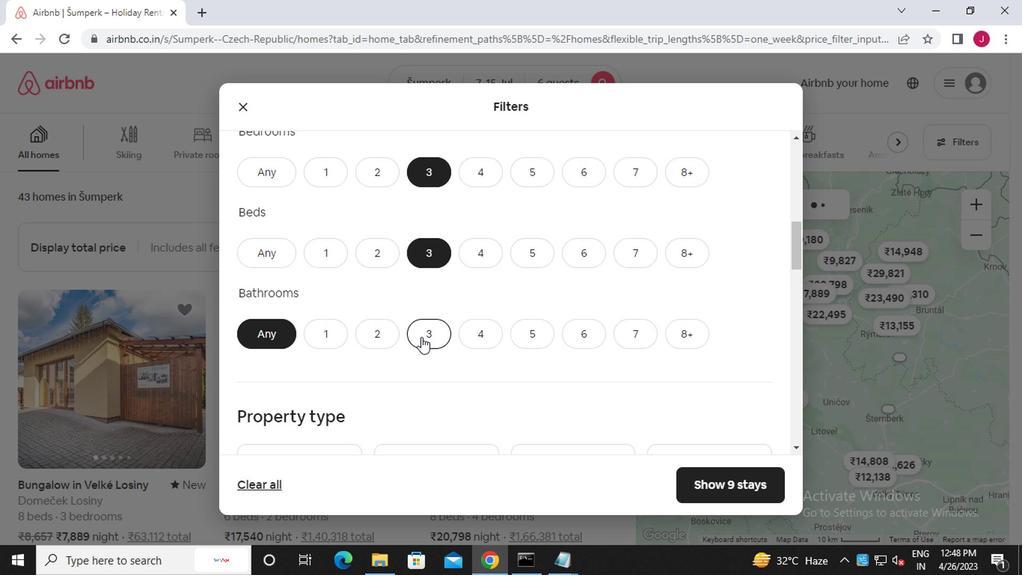 
Action: Mouse pressed left at (421, 335)
Screenshot: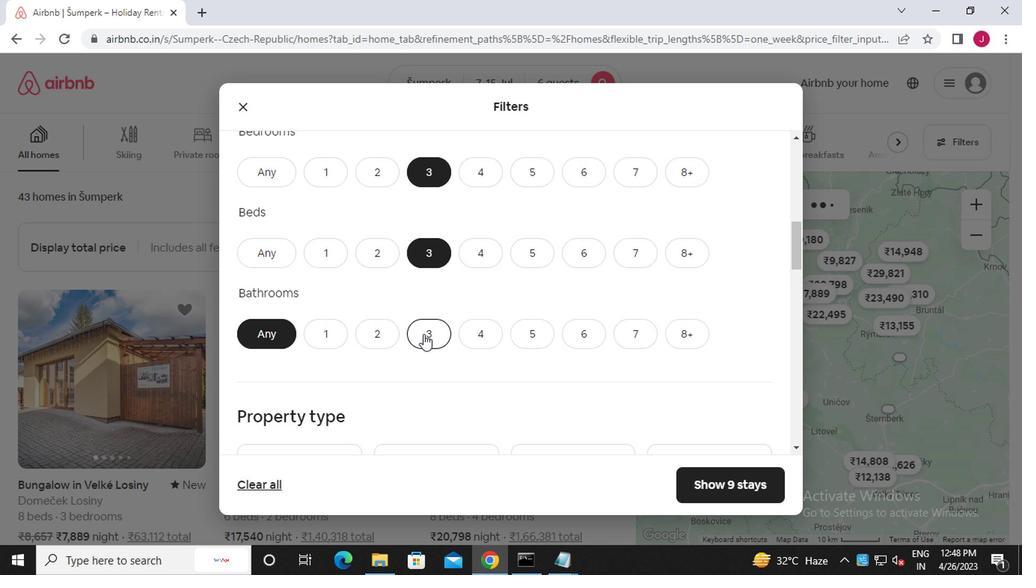 
Action: Mouse moved to (424, 339)
Screenshot: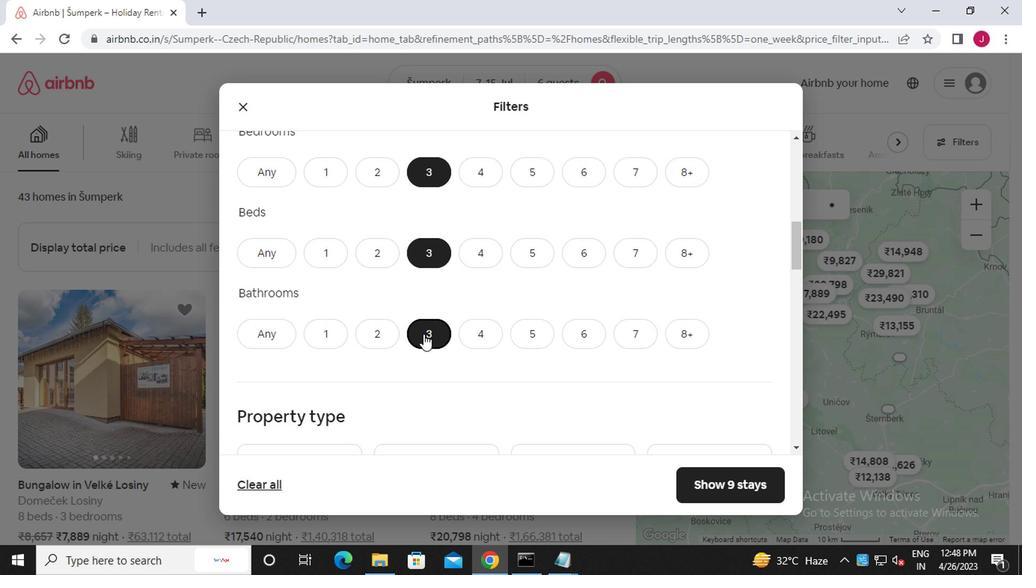 
Action: Mouse scrolled (424, 338) with delta (0, 0)
Screenshot: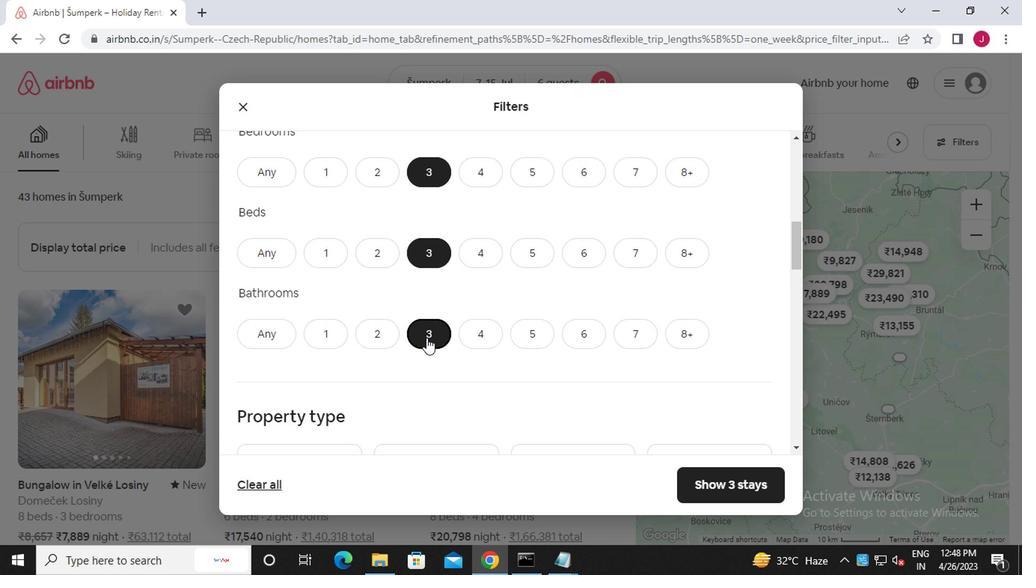 
Action: Mouse scrolled (424, 338) with delta (0, 0)
Screenshot: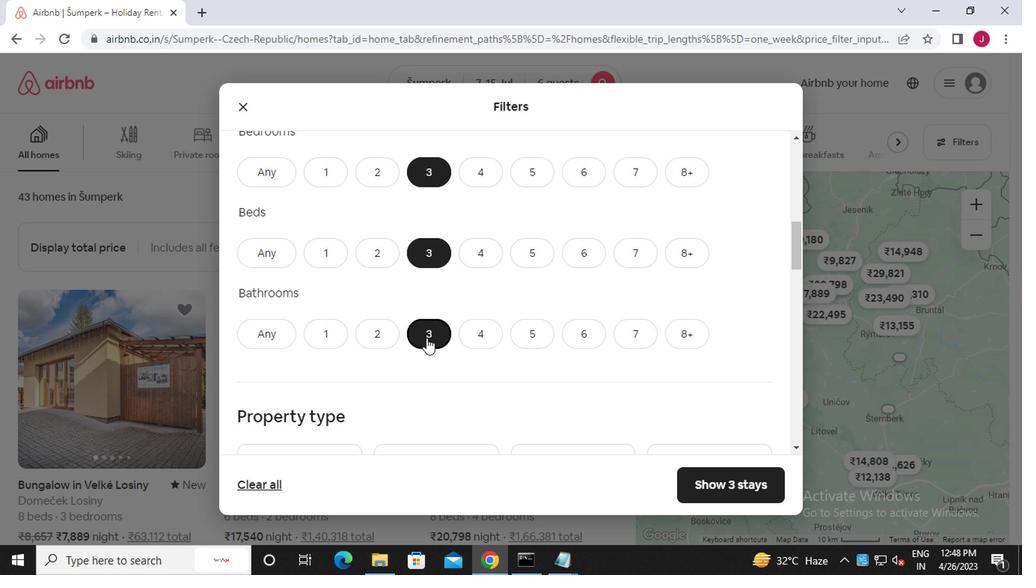 
Action: Mouse moved to (332, 324)
Screenshot: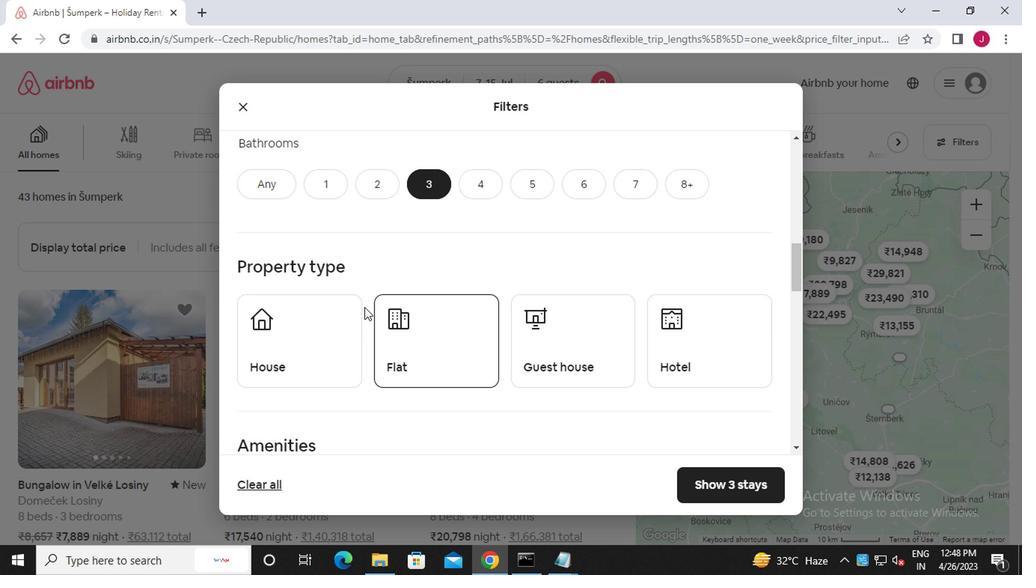 
Action: Mouse pressed left at (332, 324)
Screenshot: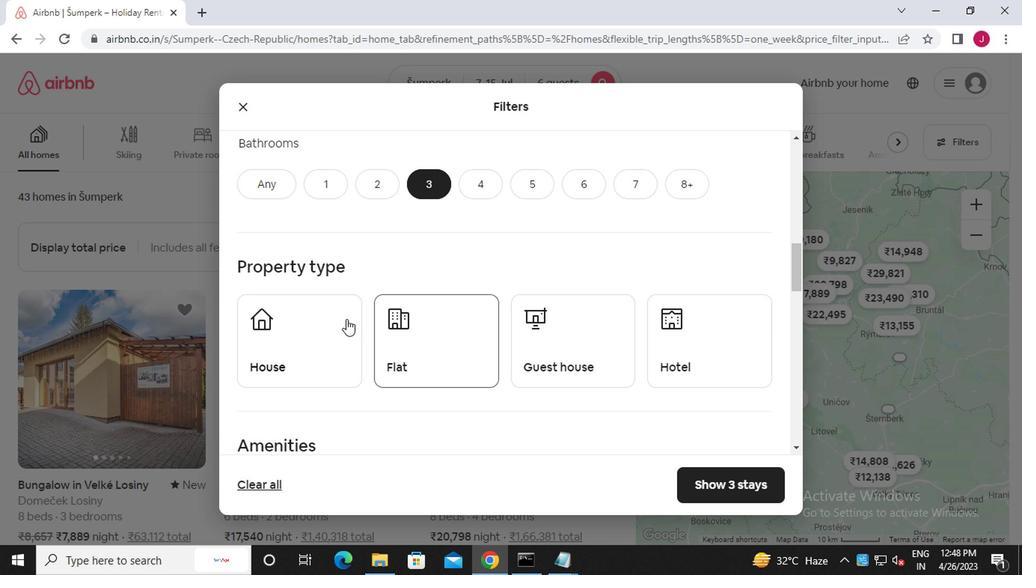 
Action: Mouse moved to (441, 353)
Screenshot: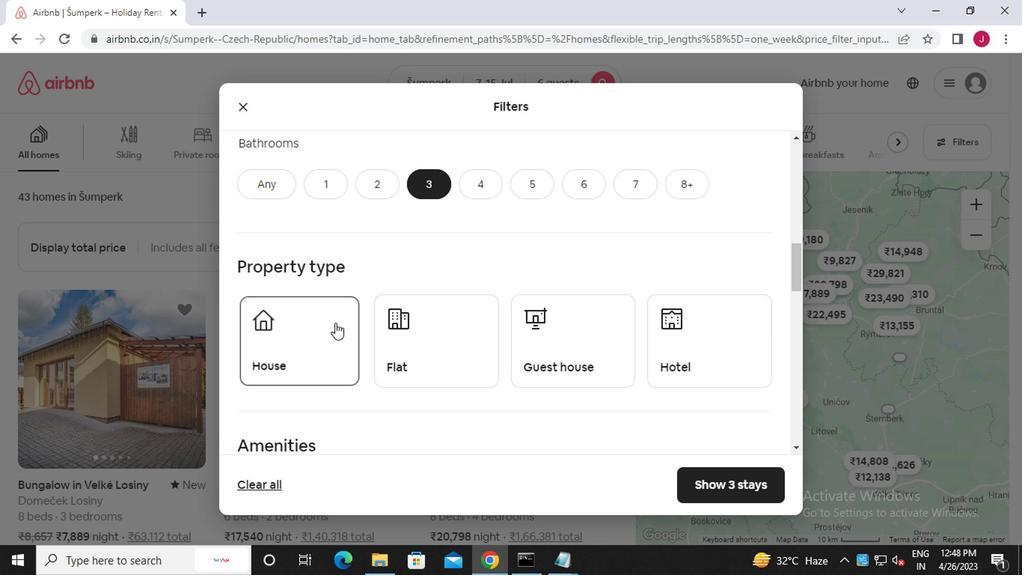 
Action: Mouse pressed left at (441, 353)
Screenshot: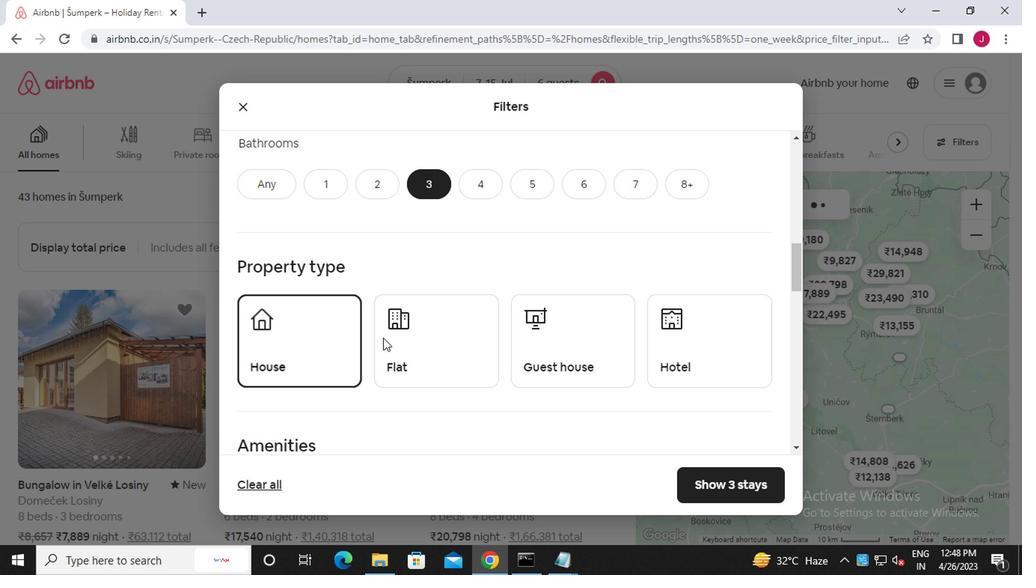 
Action: Mouse moved to (552, 353)
Screenshot: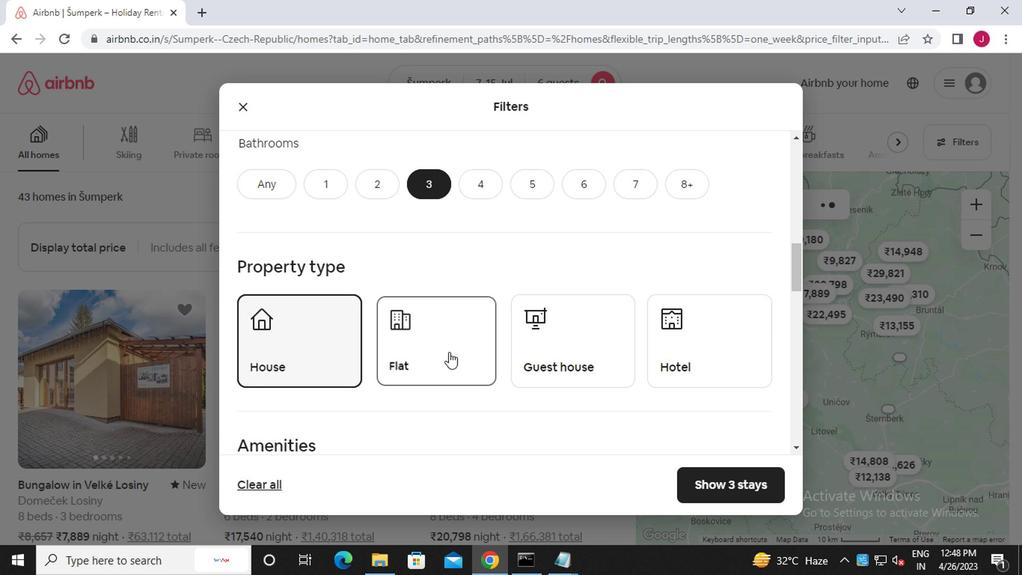 
Action: Mouse pressed left at (552, 353)
Screenshot: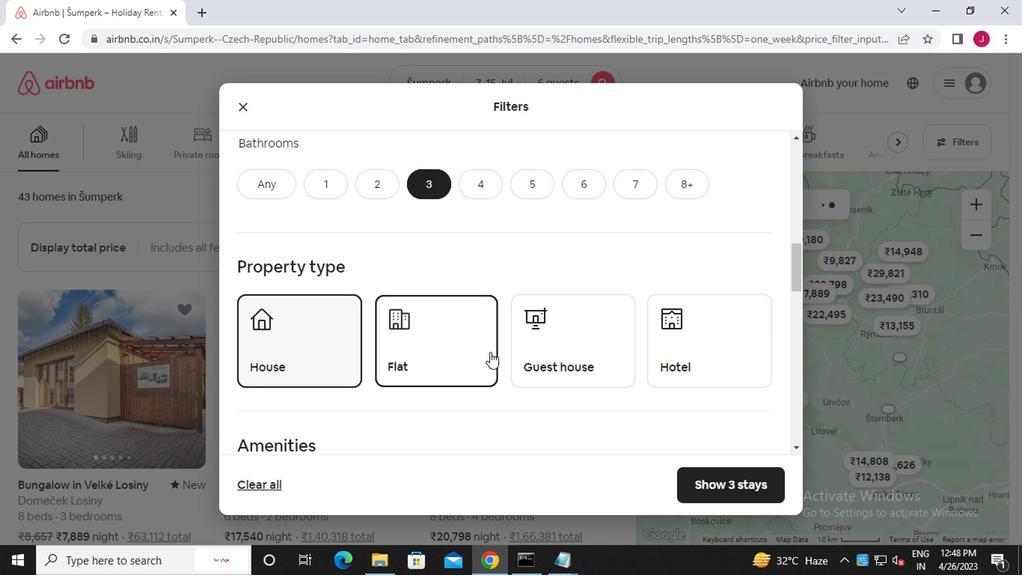 
Action: Mouse moved to (597, 359)
Screenshot: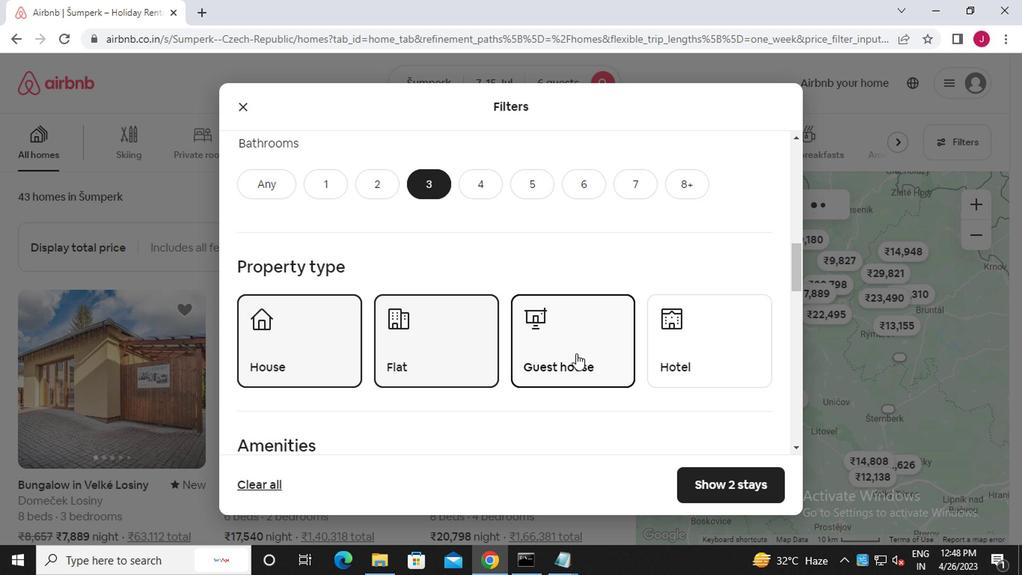 
Action: Mouse scrolled (597, 358) with delta (0, 0)
Screenshot: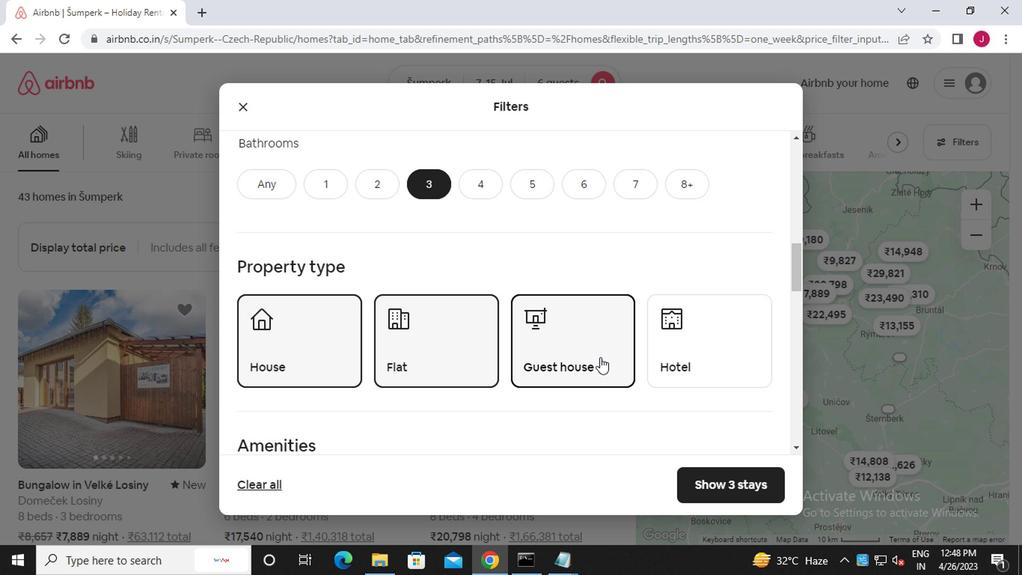 
Action: Mouse scrolled (597, 358) with delta (0, 0)
Screenshot: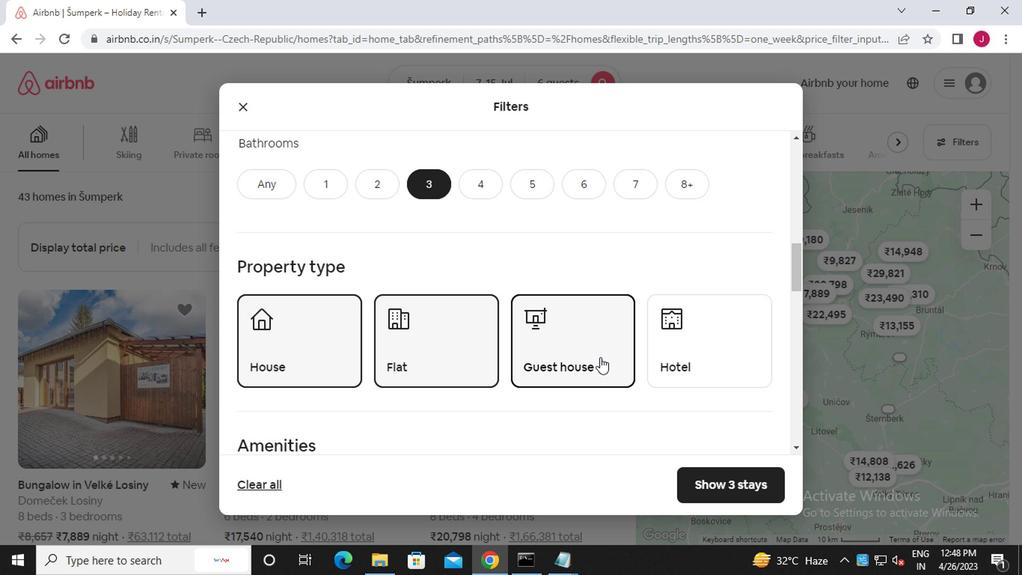 
Action: Mouse scrolled (597, 358) with delta (0, 0)
Screenshot: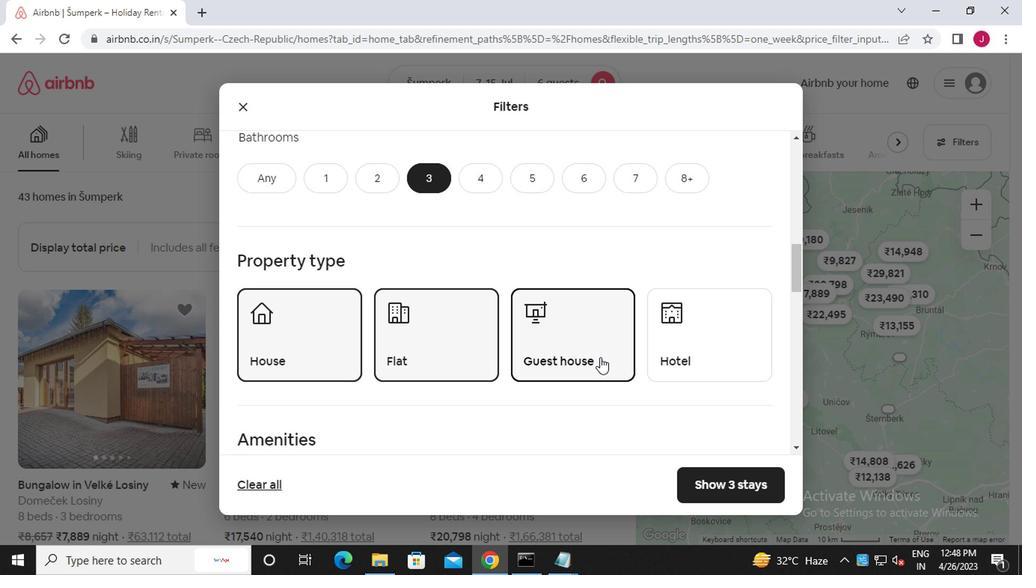 
Action: Mouse scrolled (597, 358) with delta (0, 0)
Screenshot: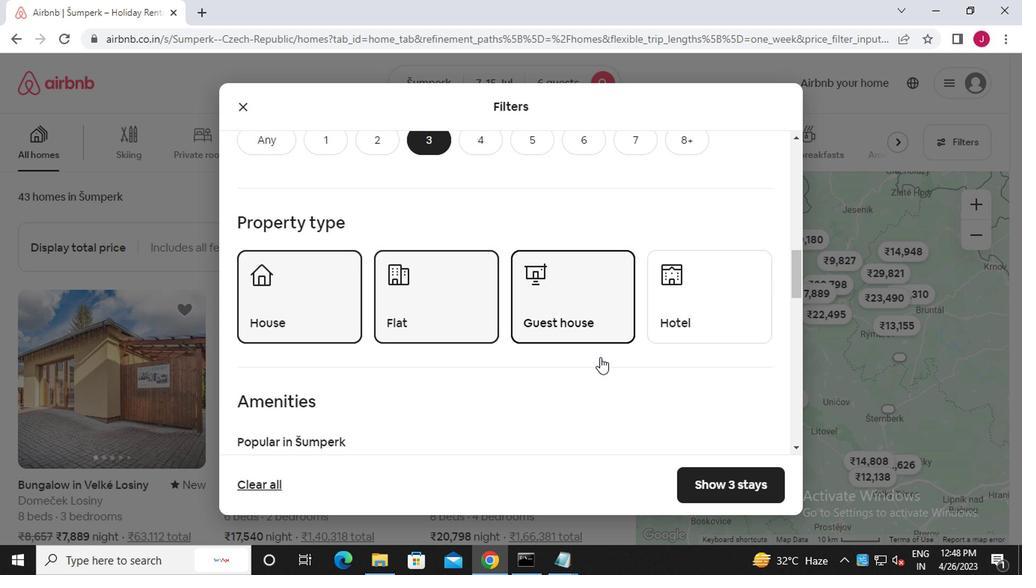 
Action: Mouse scrolled (597, 358) with delta (0, 0)
Screenshot: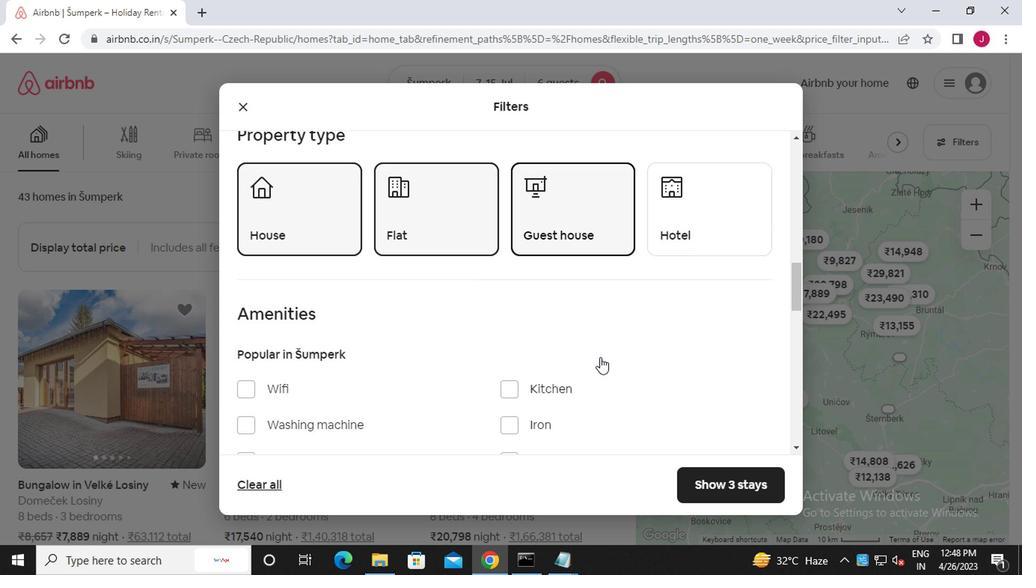 
Action: Mouse scrolled (597, 358) with delta (0, 0)
Screenshot: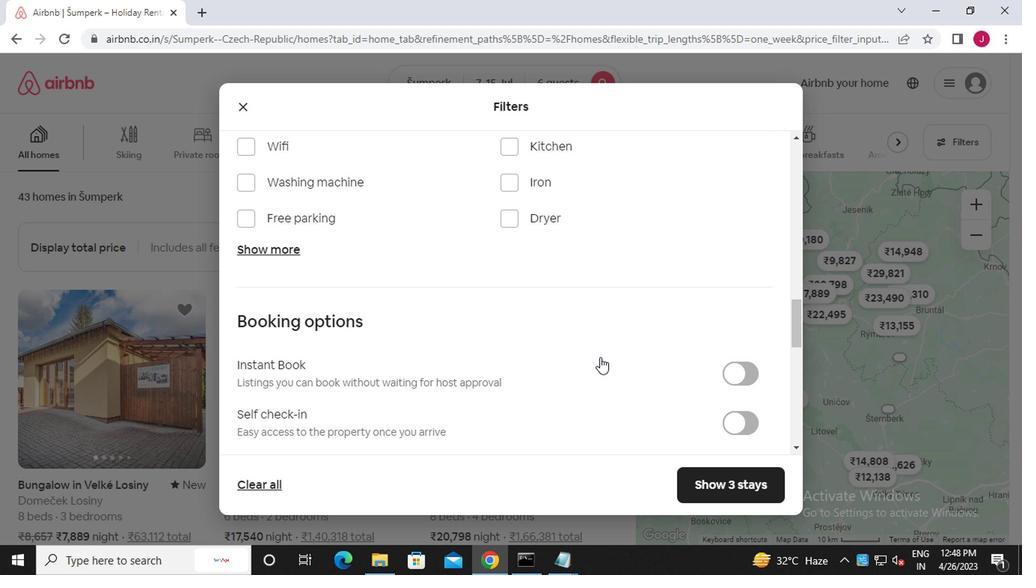 
Action: Mouse scrolled (597, 358) with delta (0, 0)
Screenshot: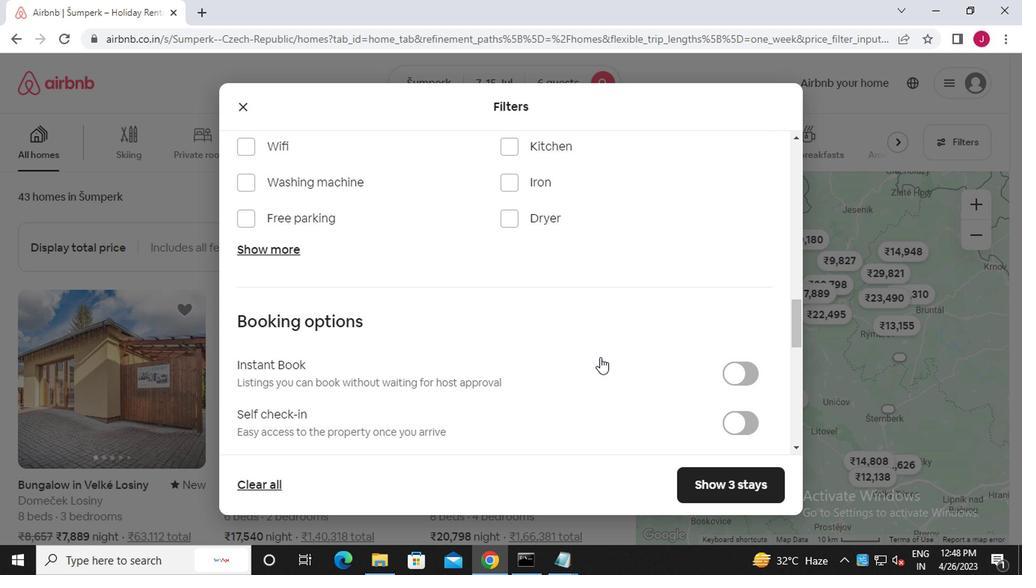 
Action: Mouse moved to (753, 266)
Screenshot: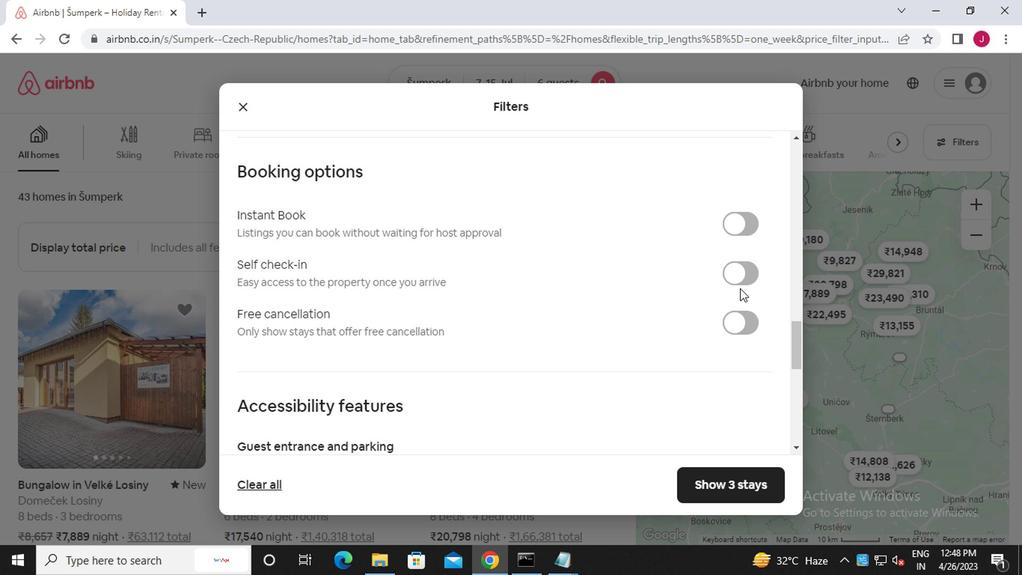 
Action: Mouse pressed left at (753, 266)
Screenshot: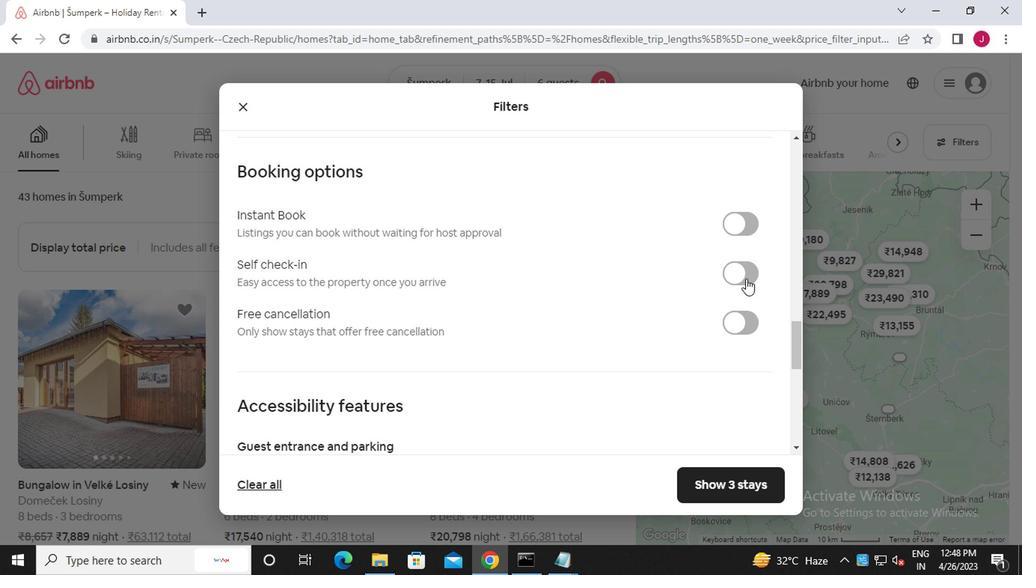 
Action: Mouse moved to (588, 337)
Screenshot: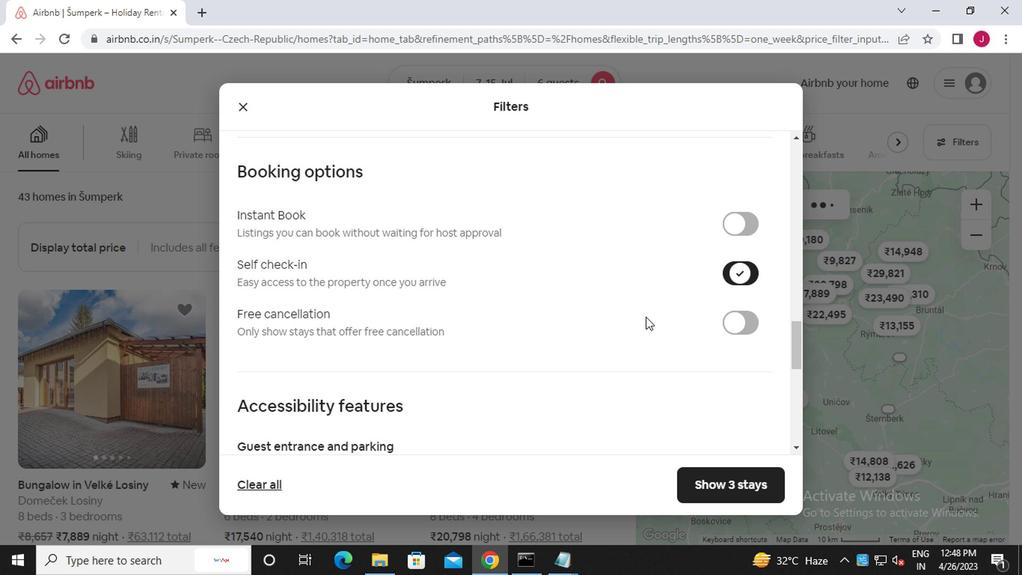 
Action: Mouse scrolled (588, 337) with delta (0, 0)
Screenshot: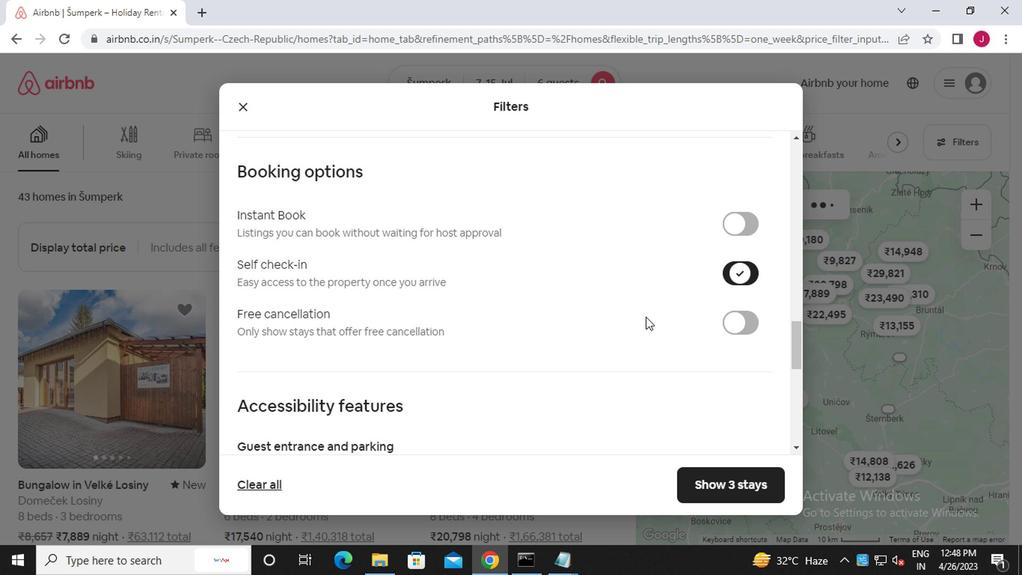 
Action: Mouse moved to (587, 338)
Screenshot: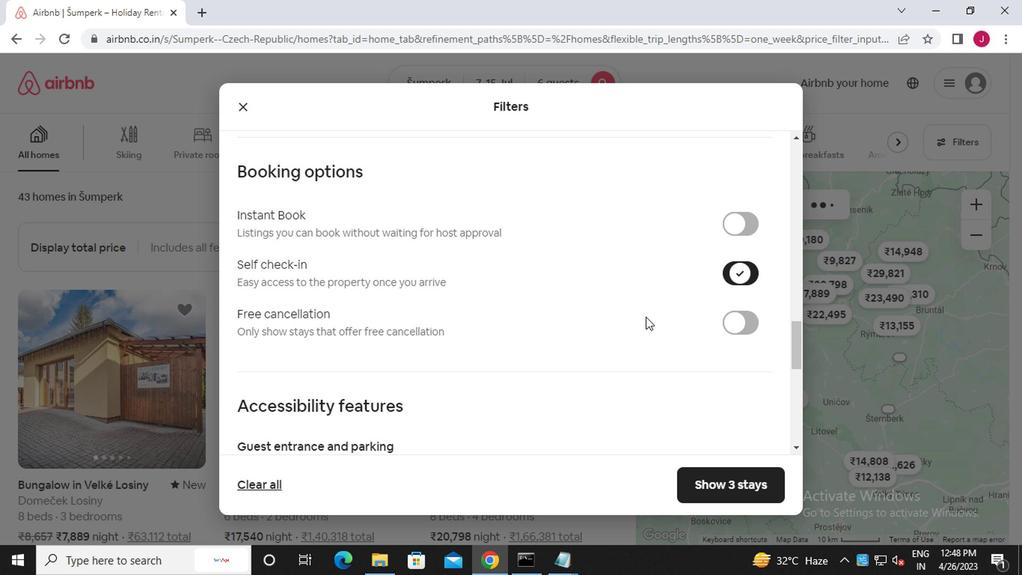 
Action: Mouse scrolled (587, 337) with delta (0, -1)
Screenshot: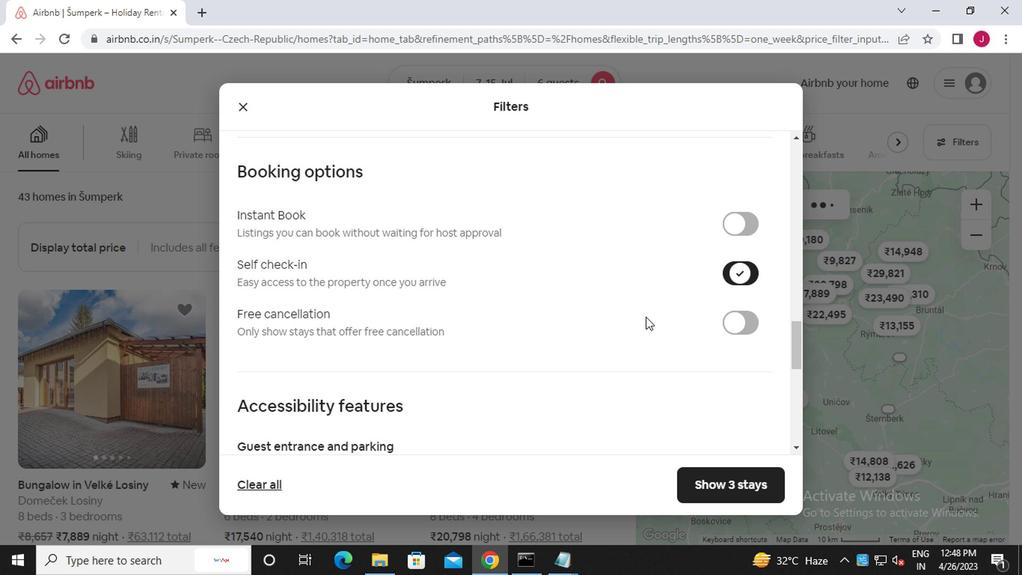 
Action: Mouse moved to (586, 340)
Screenshot: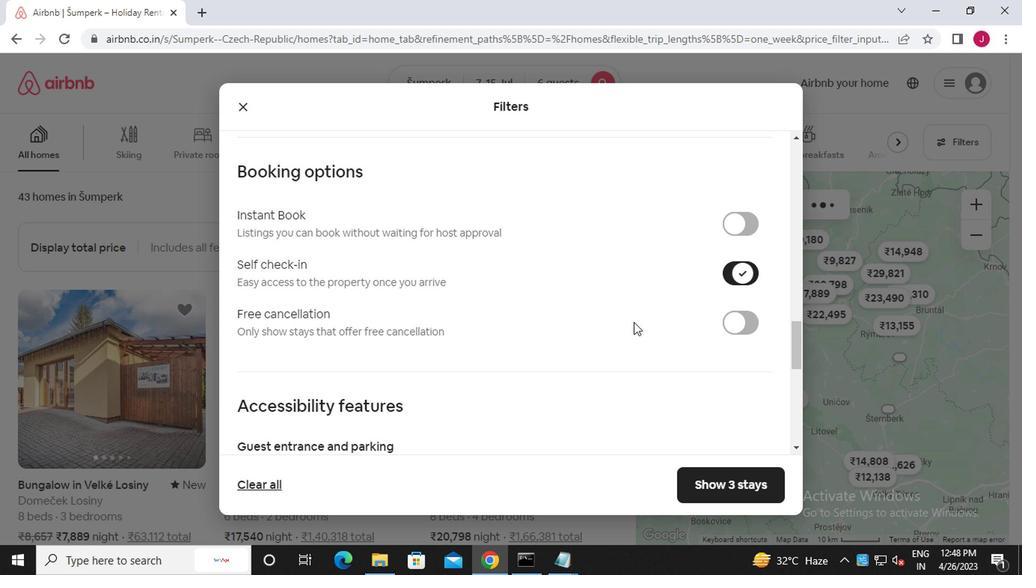 
Action: Mouse scrolled (586, 339) with delta (0, -1)
Screenshot: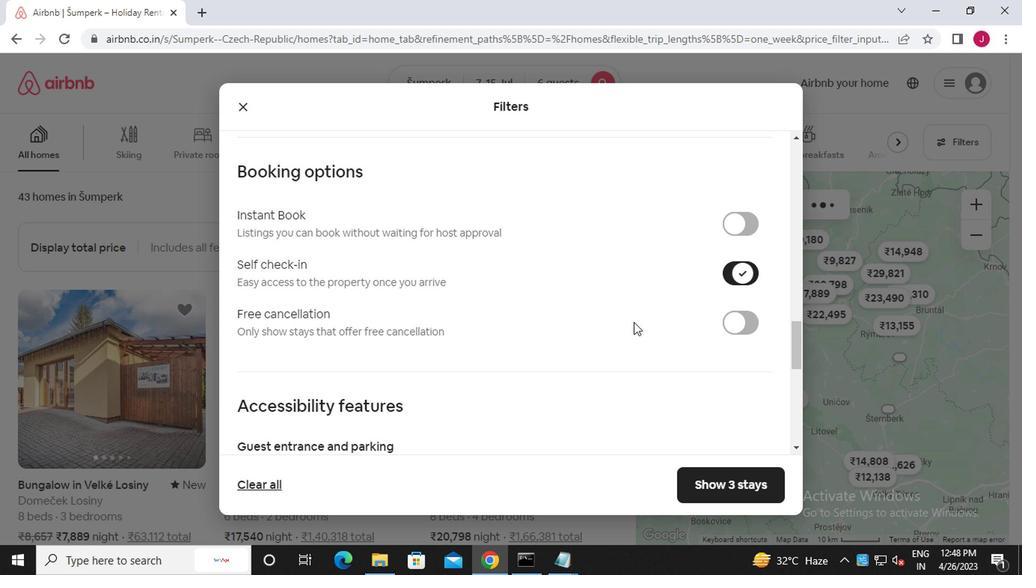 
Action: Mouse moved to (586, 340)
Screenshot: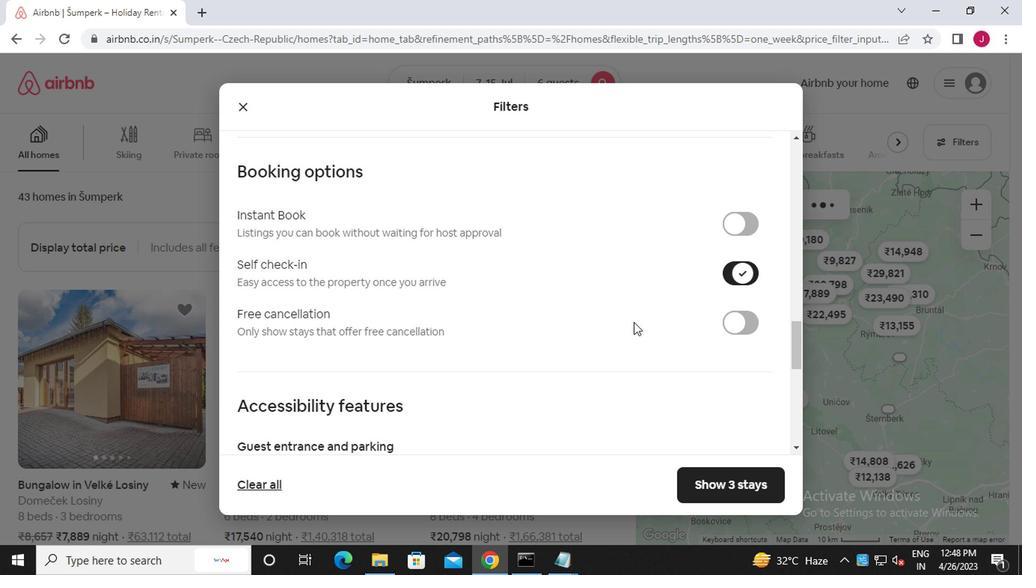 
Action: Mouse scrolled (586, 339) with delta (0, -1)
Screenshot: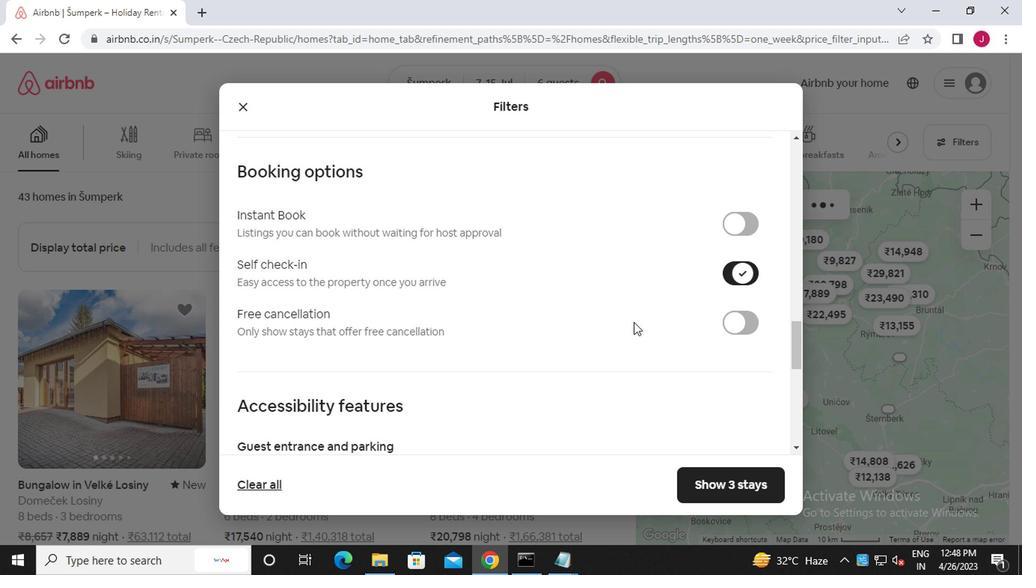 
Action: Mouse scrolled (586, 339) with delta (0, -1)
Screenshot: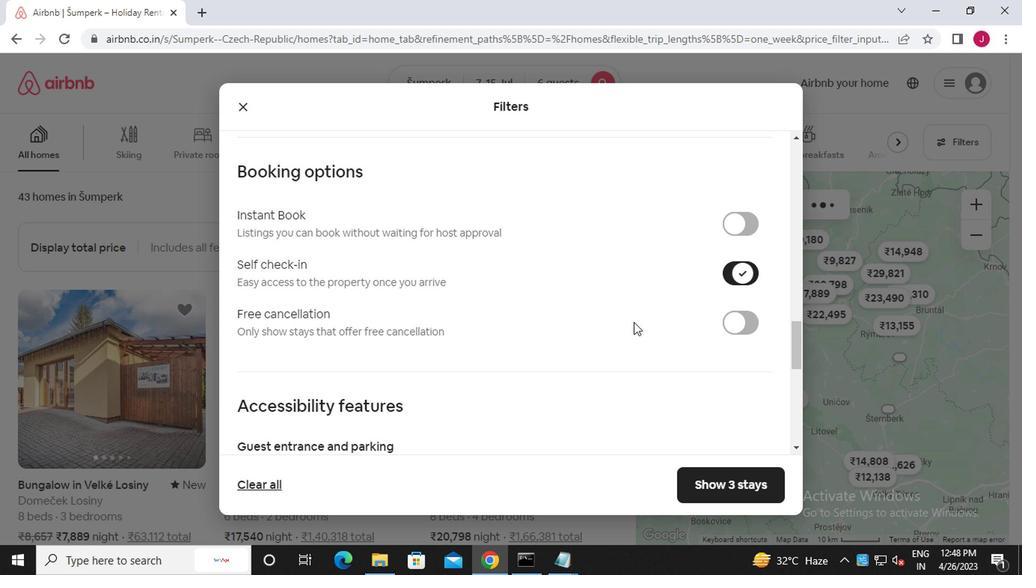 
Action: Mouse scrolled (586, 339) with delta (0, -1)
Screenshot: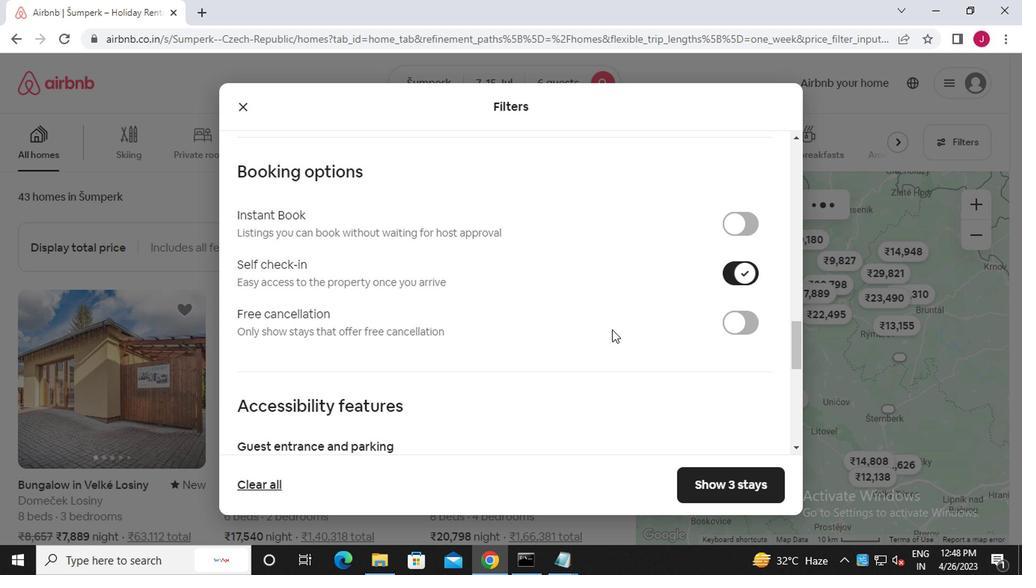 
Action: Mouse moved to (586, 340)
Screenshot: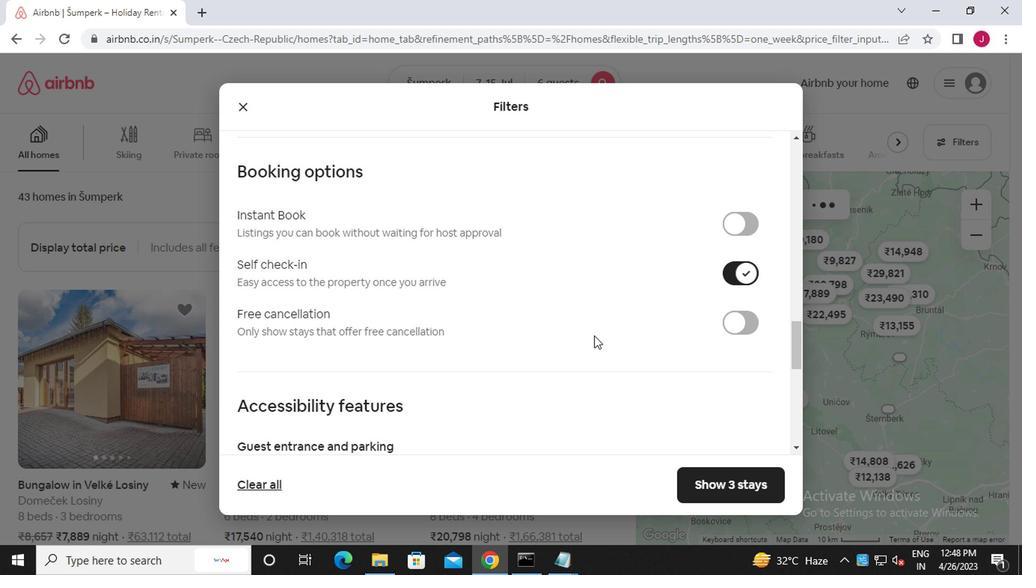 
Action: Mouse scrolled (586, 339) with delta (0, -1)
Screenshot: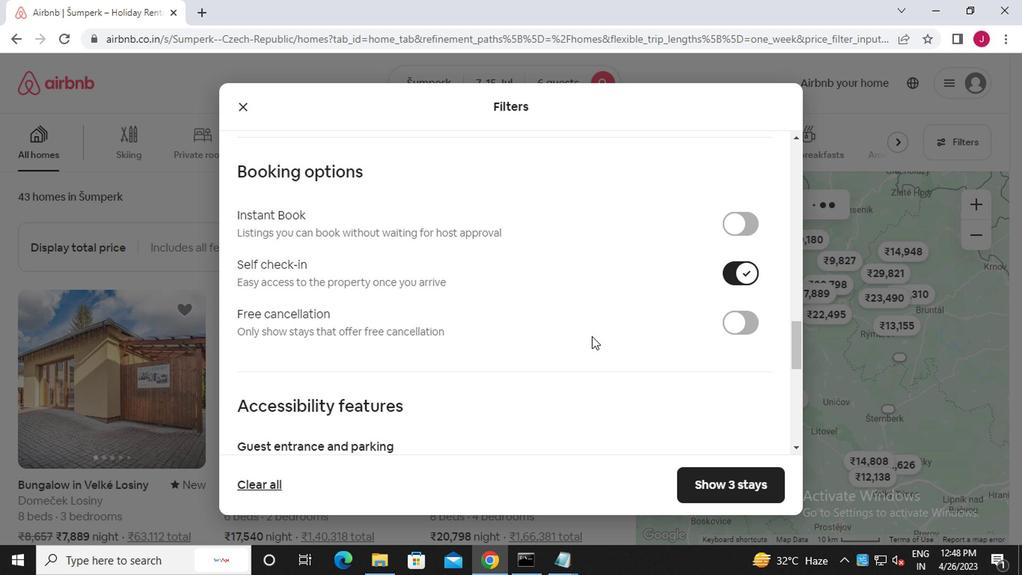 
Action: Mouse moved to (585, 340)
Screenshot: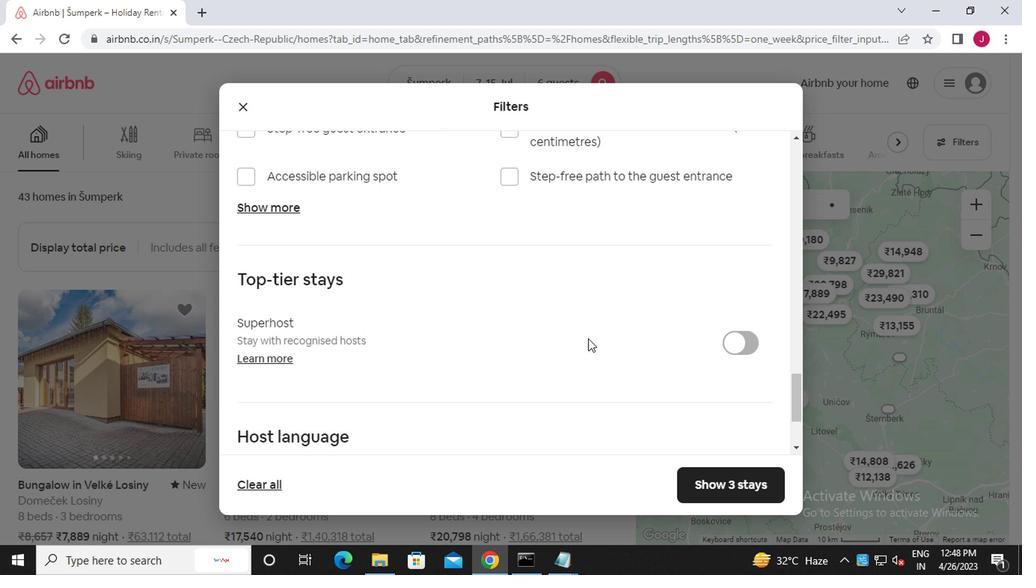 
Action: Mouse scrolled (585, 340) with delta (0, 0)
Screenshot: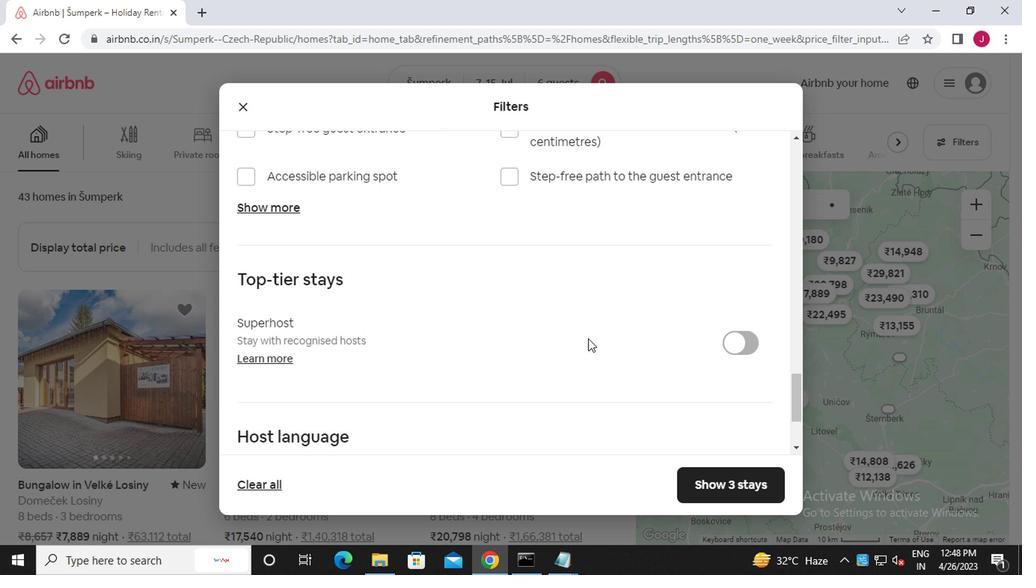 
Action: Mouse moved to (584, 340)
Screenshot: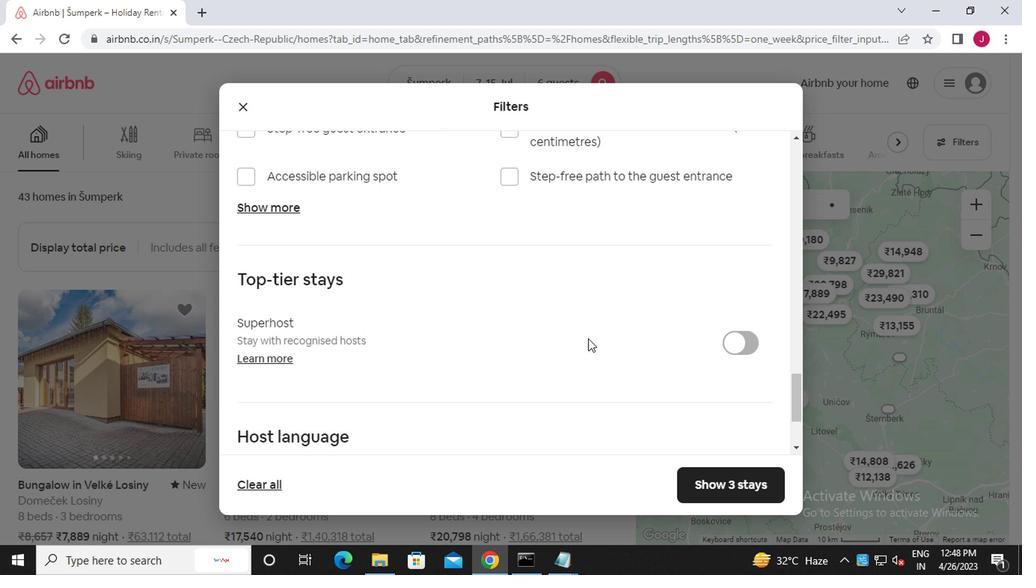 
Action: Mouse scrolled (584, 340) with delta (0, 0)
Screenshot: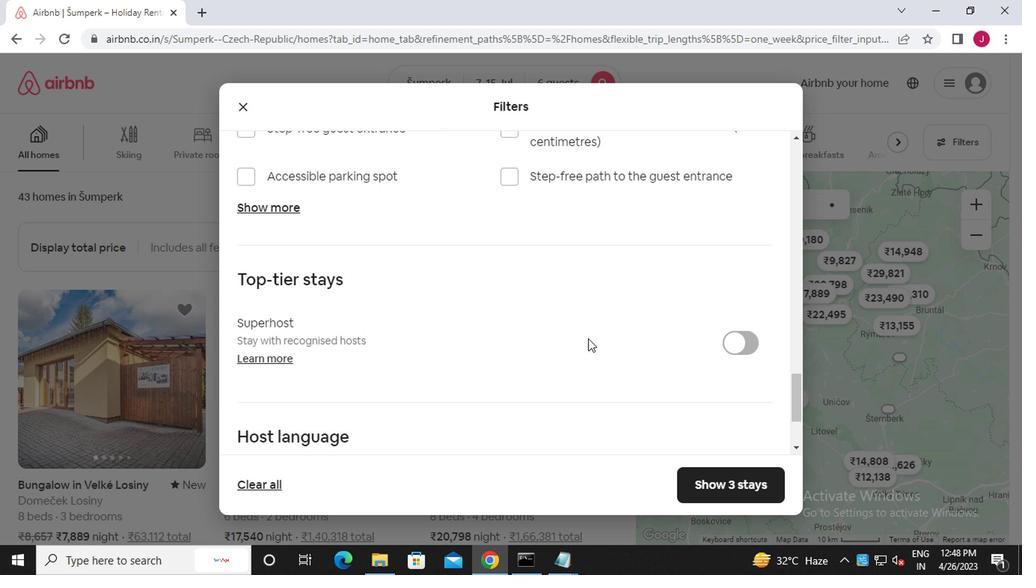 
Action: Mouse scrolled (584, 340) with delta (0, 0)
Screenshot: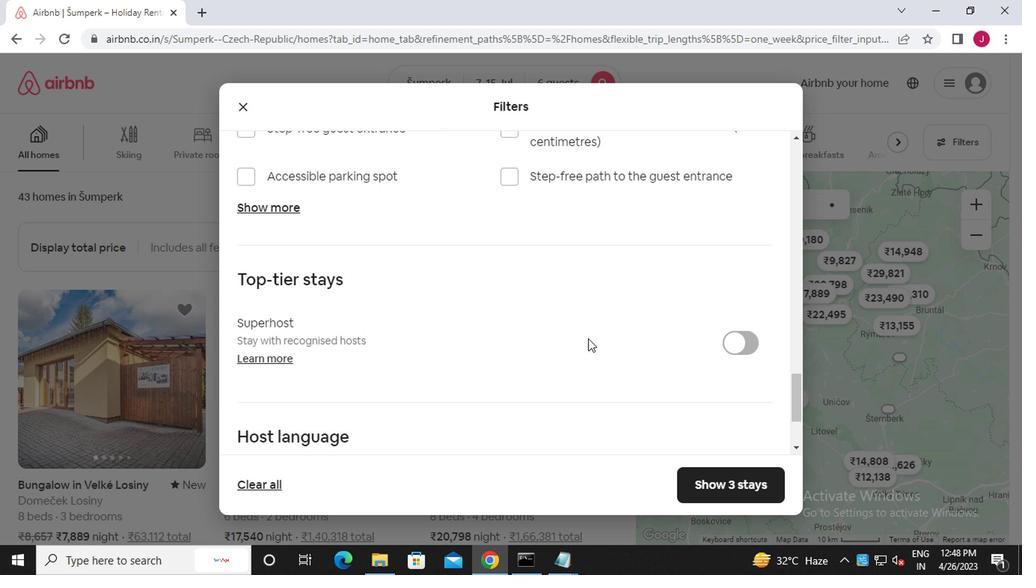 
Action: Mouse moved to (584, 340)
Screenshot: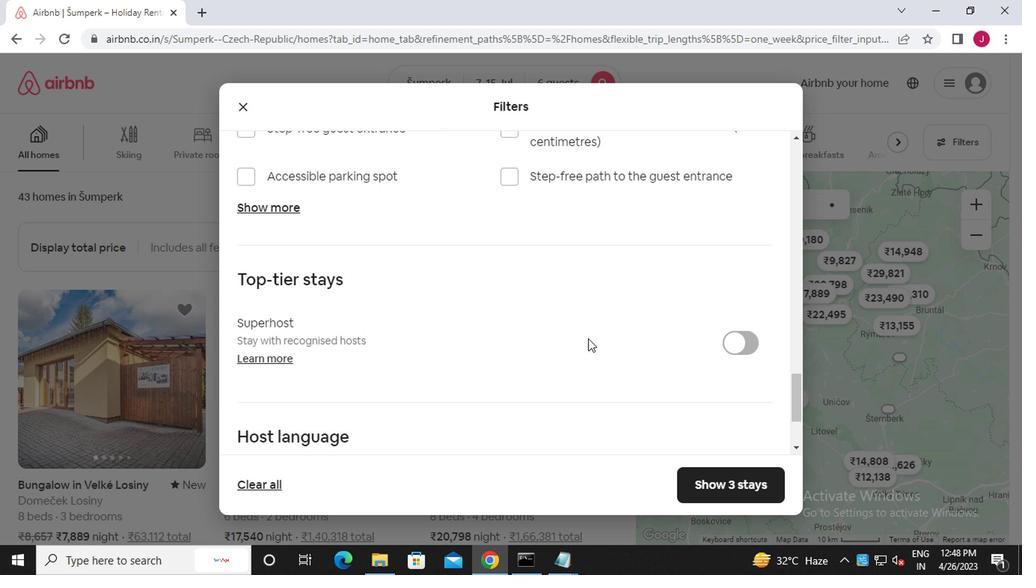 
Action: Mouse scrolled (584, 340) with delta (0, 0)
Screenshot: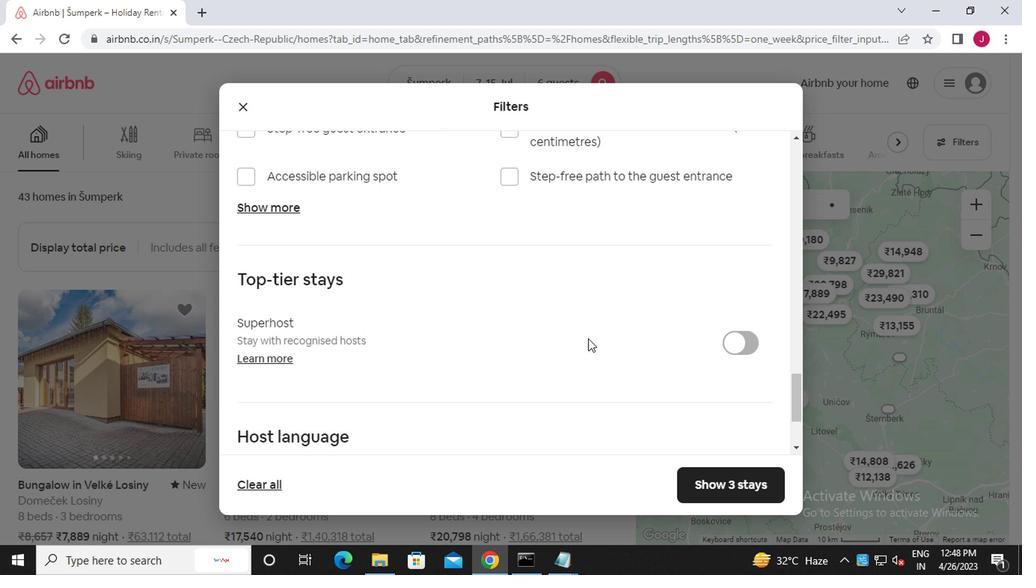 
Action: Mouse scrolled (584, 340) with delta (0, 0)
Screenshot: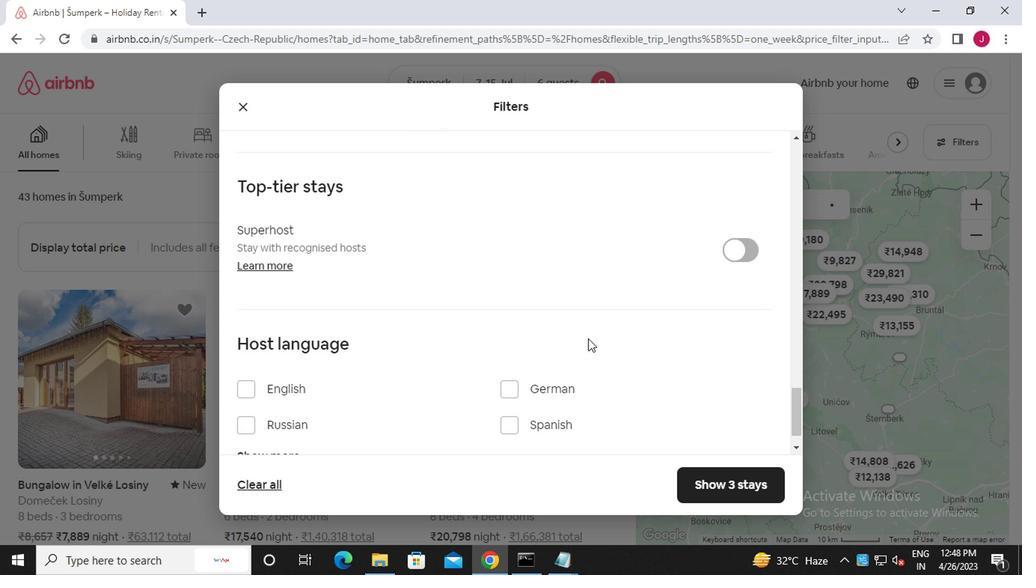 
Action: Mouse scrolled (584, 340) with delta (0, 0)
Screenshot: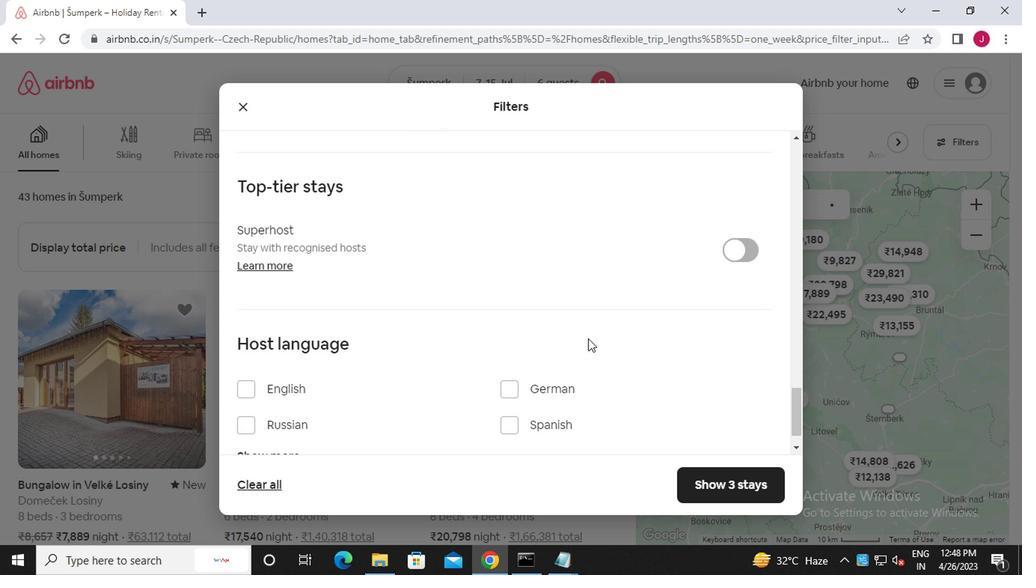 
Action: Mouse moved to (240, 352)
Screenshot: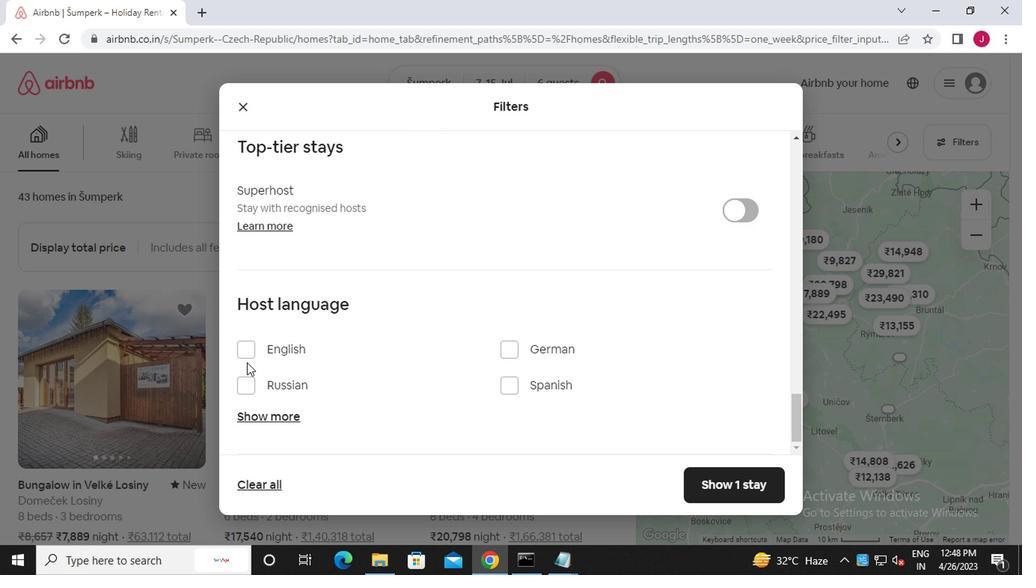 
Action: Mouse pressed left at (240, 352)
Screenshot: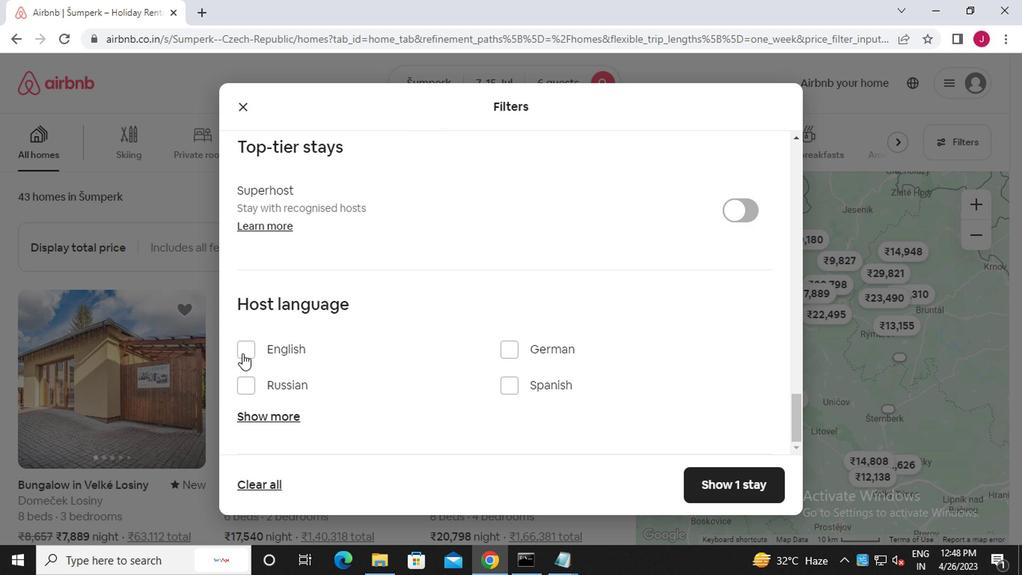
Action: Mouse moved to (708, 485)
Screenshot: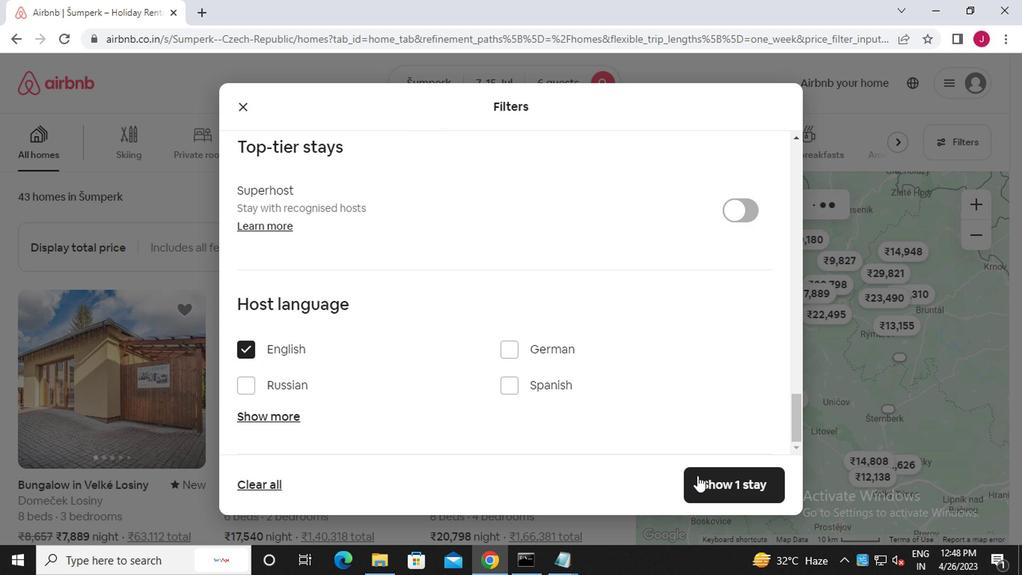 
Action: Mouse pressed left at (708, 485)
Screenshot: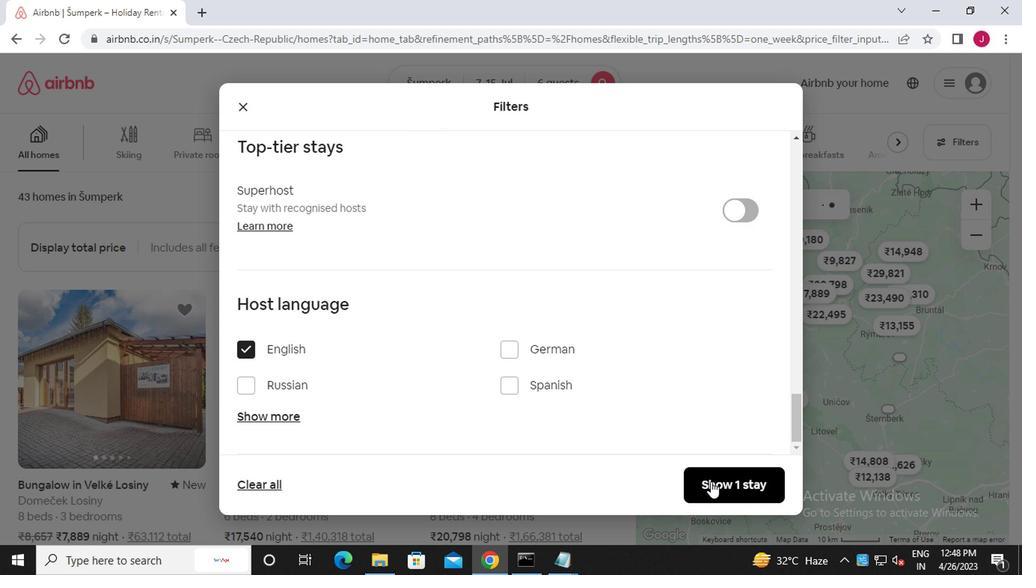 
Action: Mouse moved to (704, 478)
Screenshot: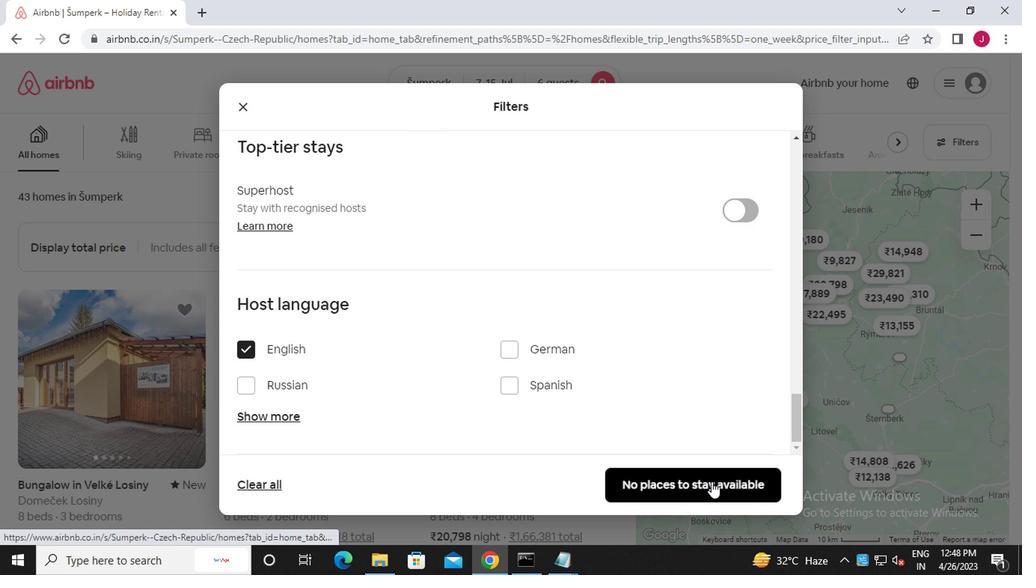 
